 Task: Add an event with the title Second Product Roadmap and Feature Prioritization Meeting, date '2024/03/17', time 8:50 AM to 10:50 AMand add a description: A Networking Lunch is a structured event designed to facilitate professional connections, relationship-building, and knowledge sharing among attendees. It provides a relaxed and informal setting where individuals from various industries, organizations, and backgrounds can come together to exchange ideas, expand their networks, and explore potential collaborations._x000D_
_x000D_
, put the event into Yellow category . Add location for the event as: 123 Leidseplein, Amsterdam, Netherlands, logged in from the account softage.9@softage.netand send the event invitation to softage.7@softage.net with CC to  softage.1@softage.net. Set a reminder for the event 5 minutes before
Action: Mouse moved to (100, 123)
Screenshot: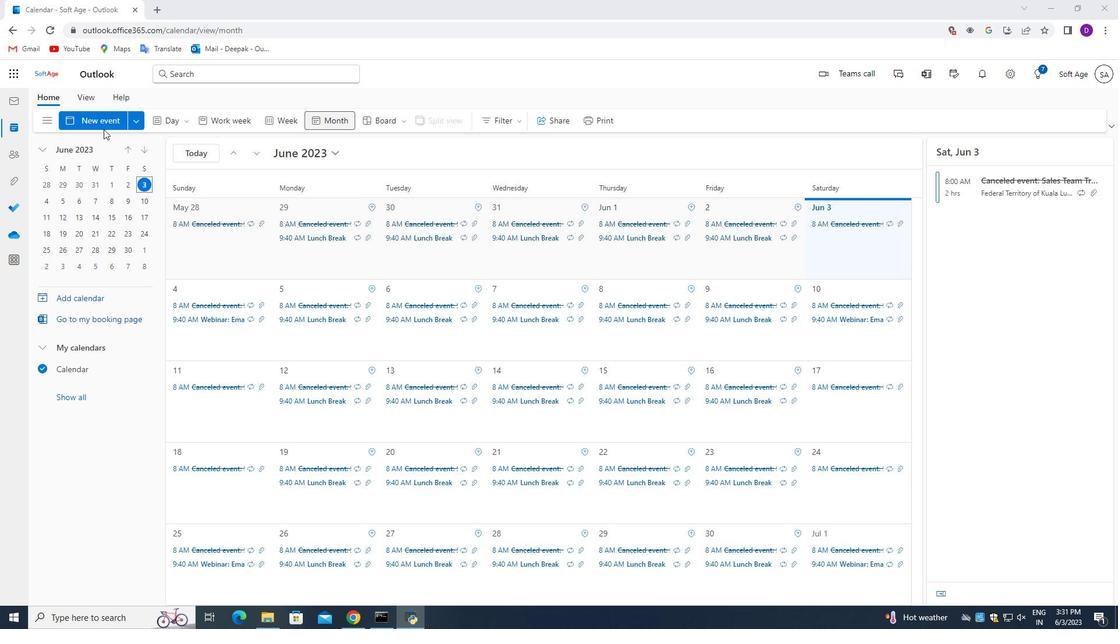 
Action: Mouse pressed left at (100, 123)
Screenshot: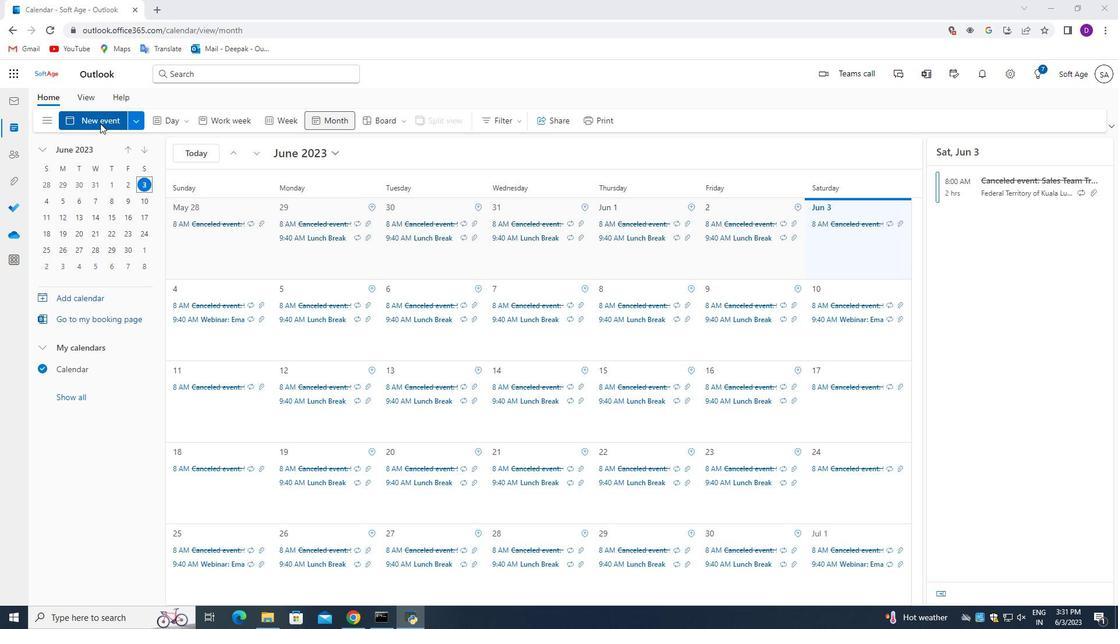 
Action: Mouse moved to (354, 434)
Screenshot: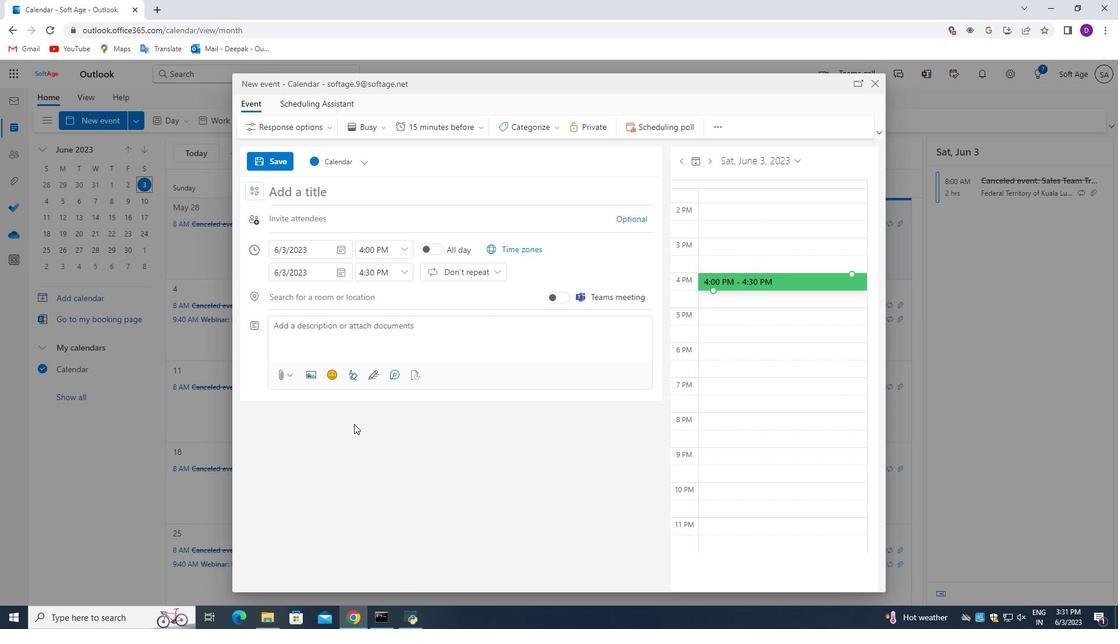 
Action: Key pressed <Key.shift_r>Second<Key.space><Key.shift>Product<Key.space><Key.shift_r>Roadmap<Key.space>and<Key.space><Key.shift_r>"<Key.shift_r><Key.backspace><Key.shift_r>Feature<Key.space><Key.shift>Prioritization<Key.space><Key.shift>Meeting
Screenshot: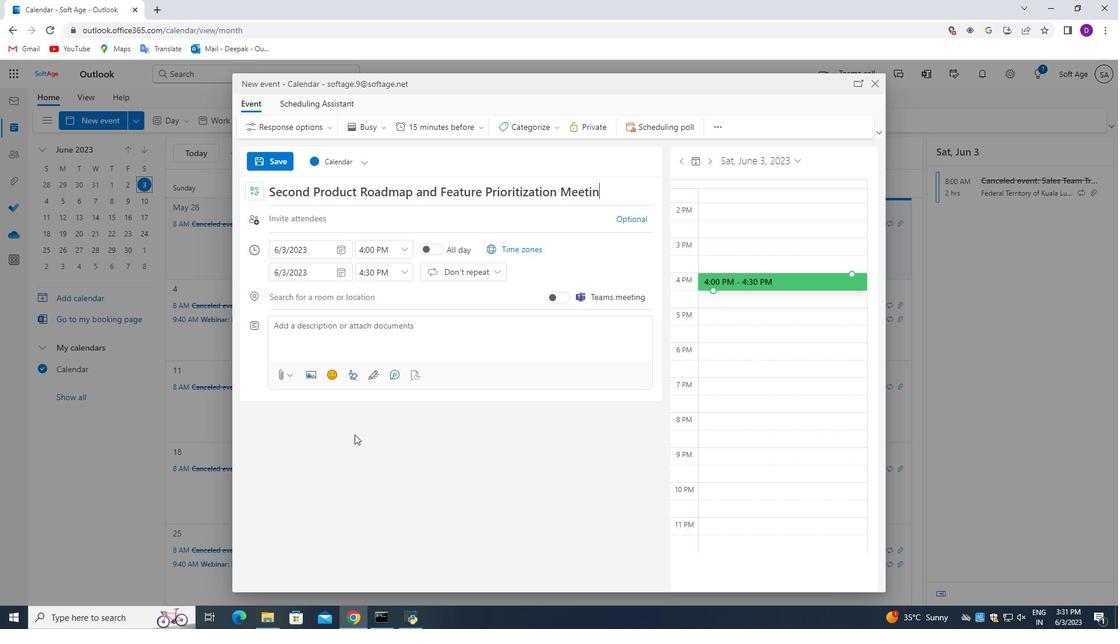 
Action: Mouse moved to (337, 249)
Screenshot: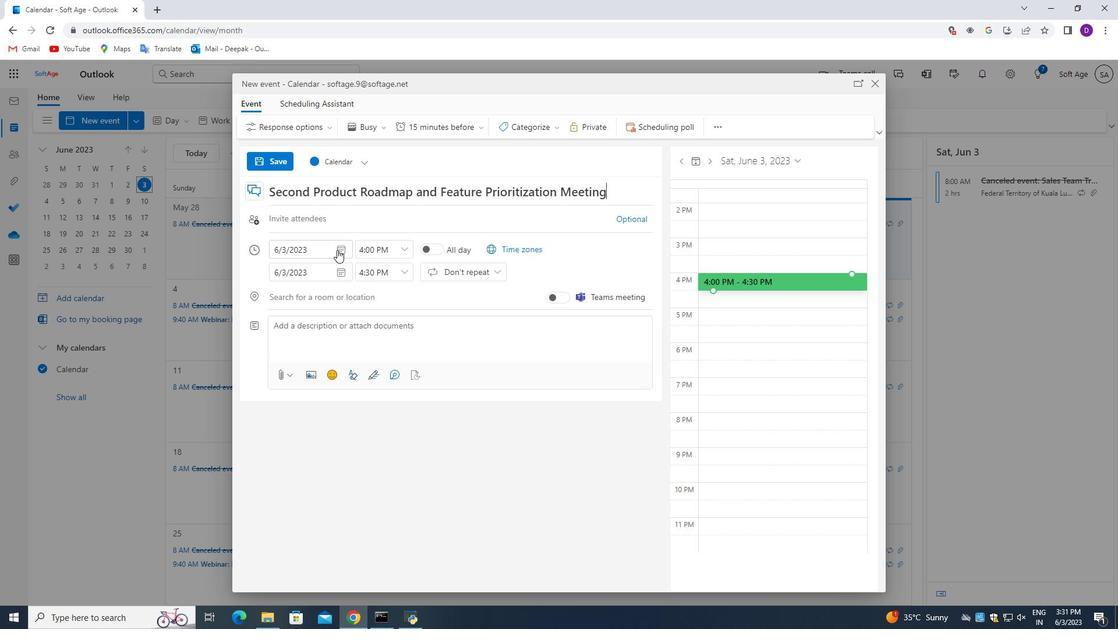 
Action: Mouse pressed left at (337, 249)
Screenshot: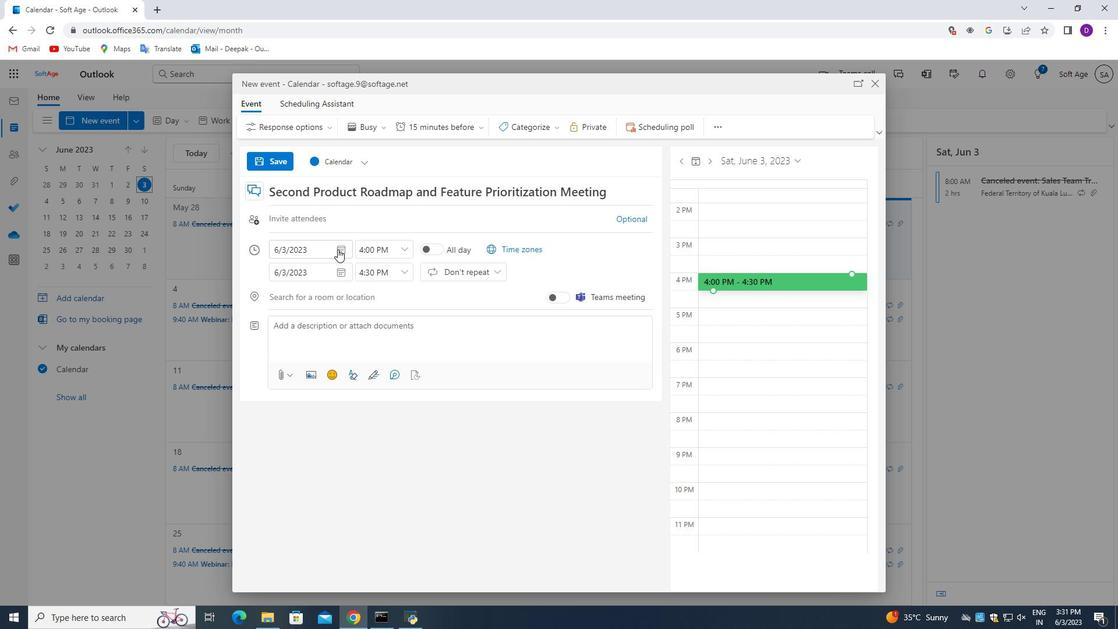 
Action: Mouse moved to (315, 269)
Screenshot: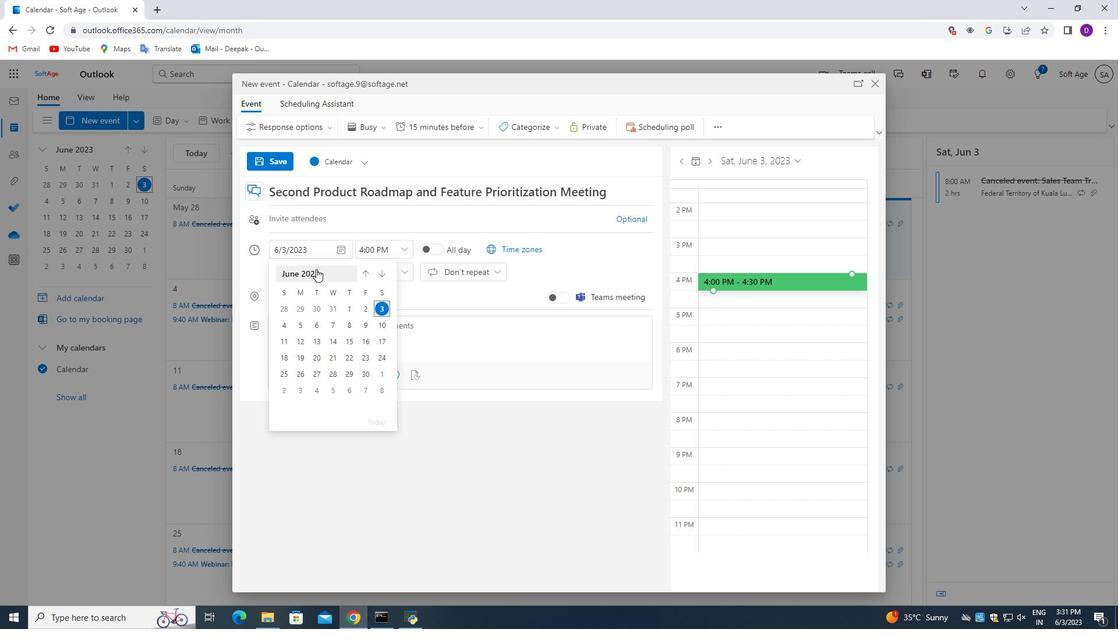 
Action: Mouse pressed left at (315, 269)
Screenshot: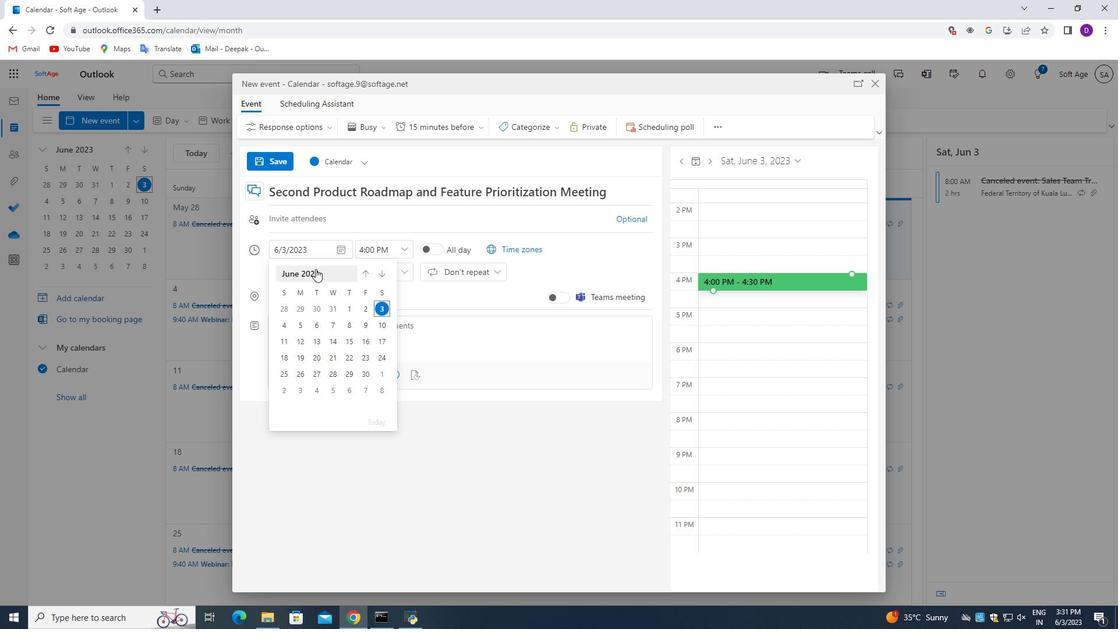 
Action: Mouse pressed left at (315, 269)
Screenshot: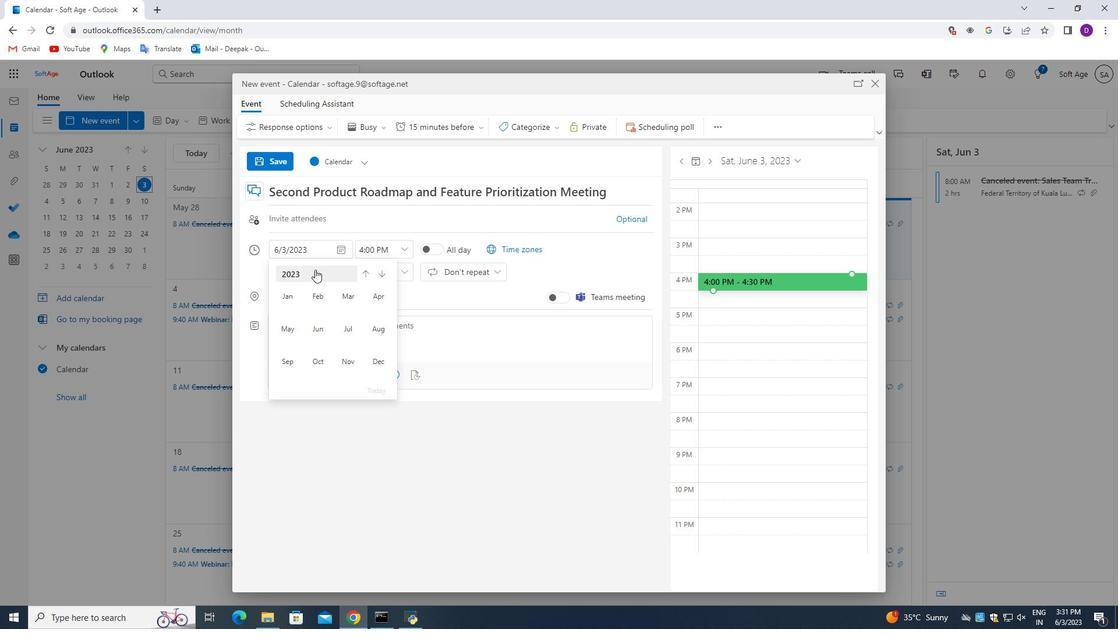 
Action: Mouse moved to (311, 271)
Screenshot: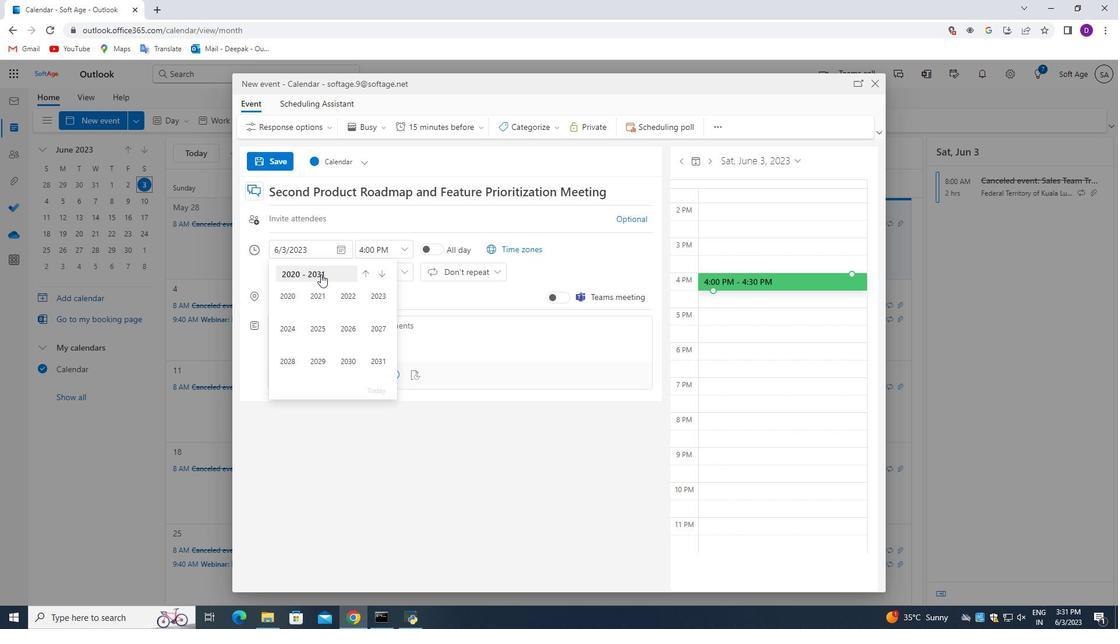 
Action: Mouse pressed left at (311, 271)
Screenshot: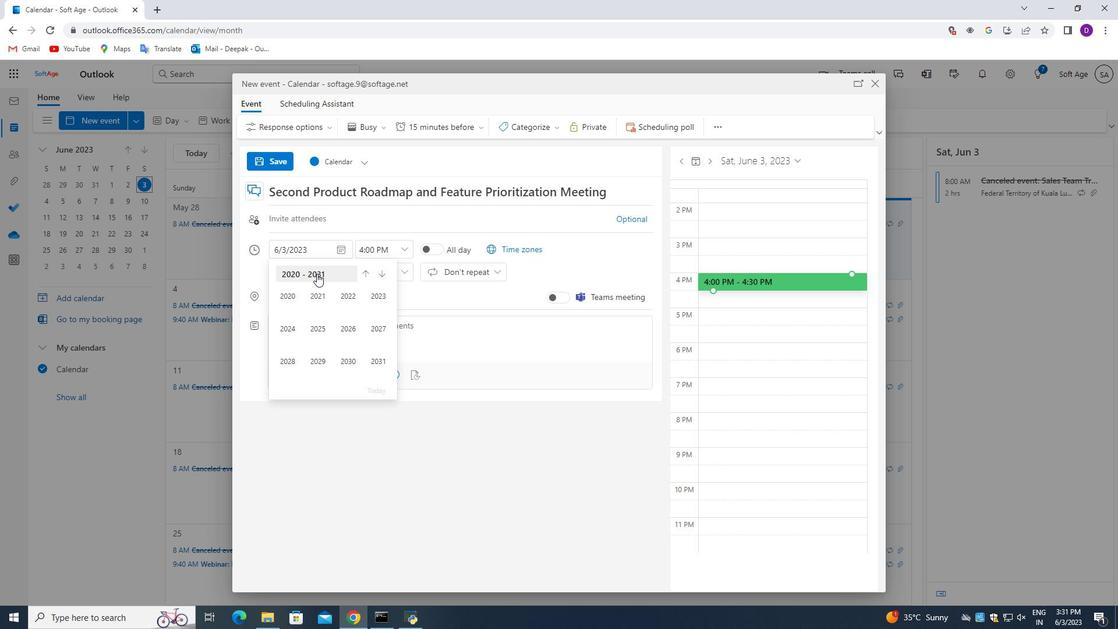 
Action: Mouse moved to (381, 278)
Screenshot: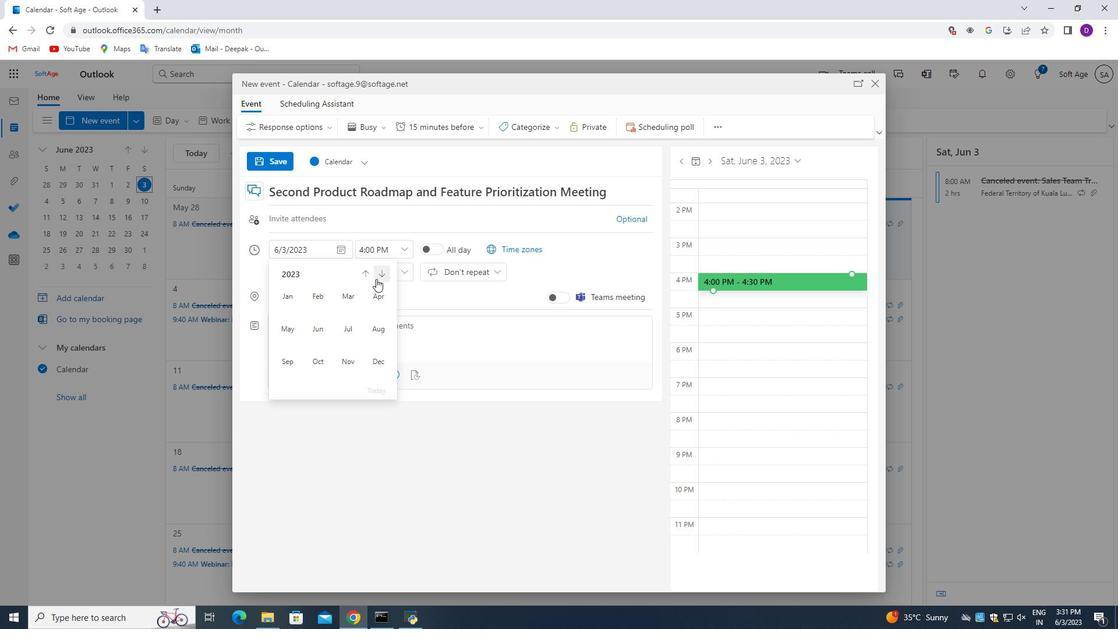 
Action: Mouse pressed left at (381, 278)
Screenshot: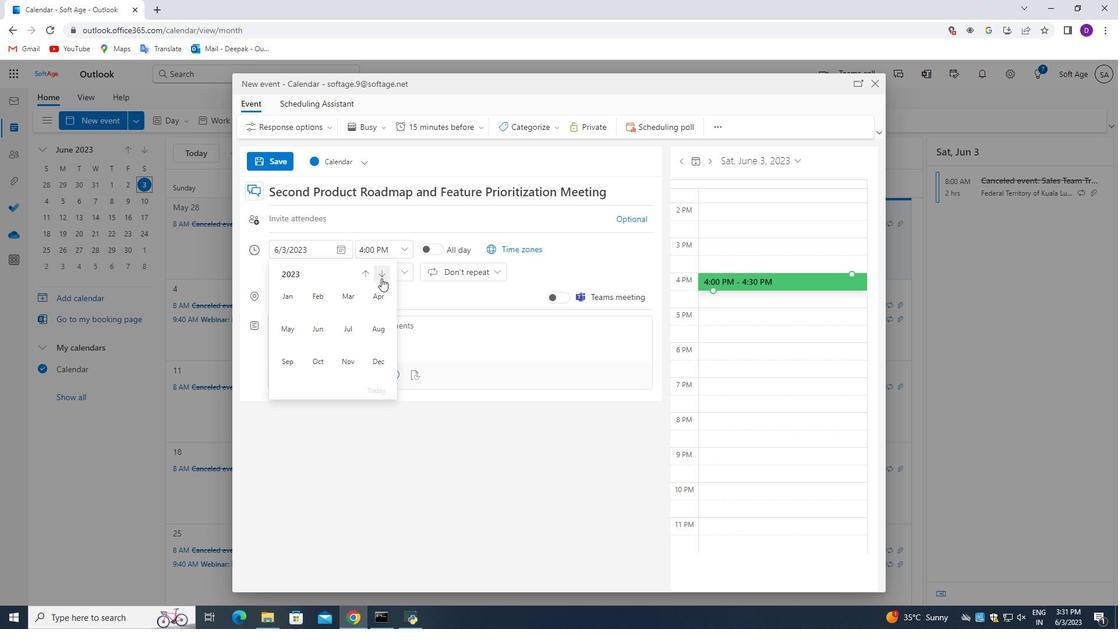 
Action: Mouse moved to (338, 296)
Screenshot: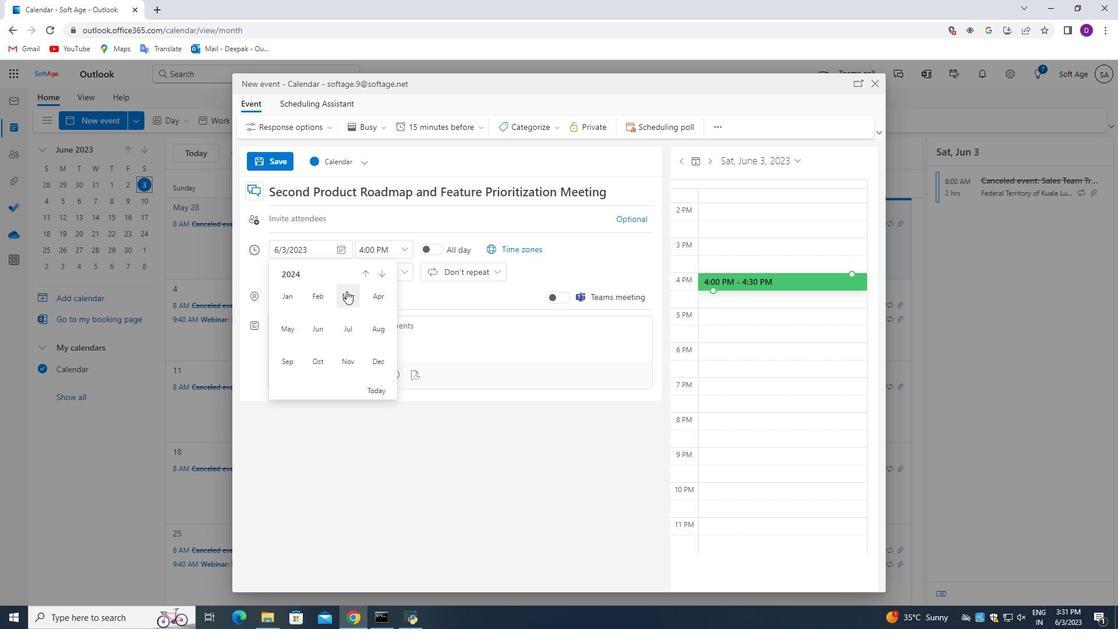 
Action: Mouse pressed left at (338, 296)
Screenshot: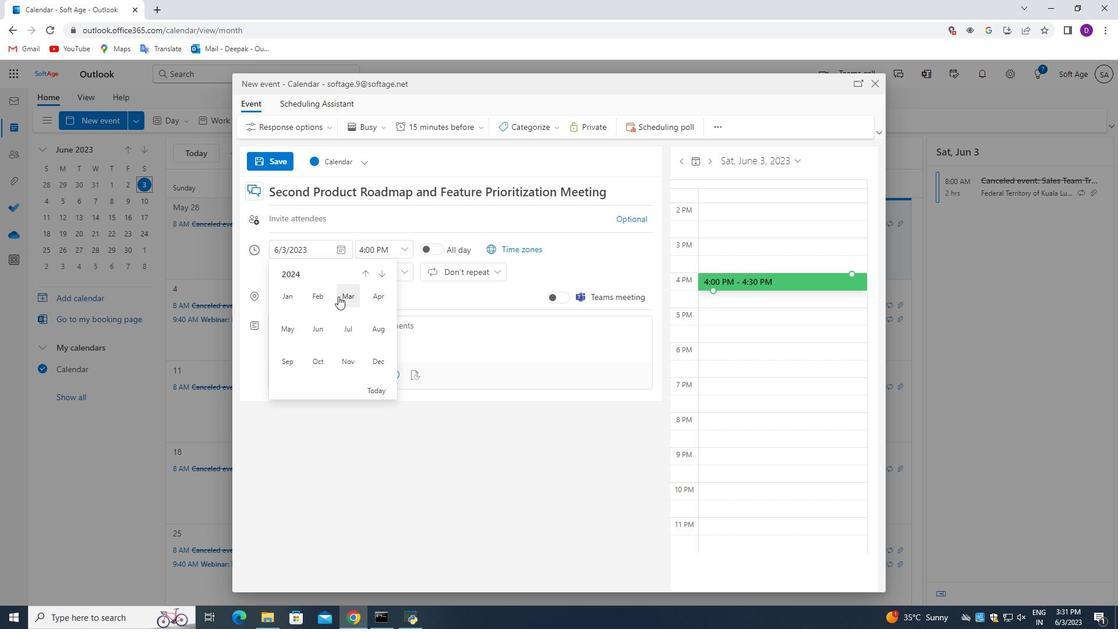 
Action: Mouse moved to (286, 355)
Screenshot: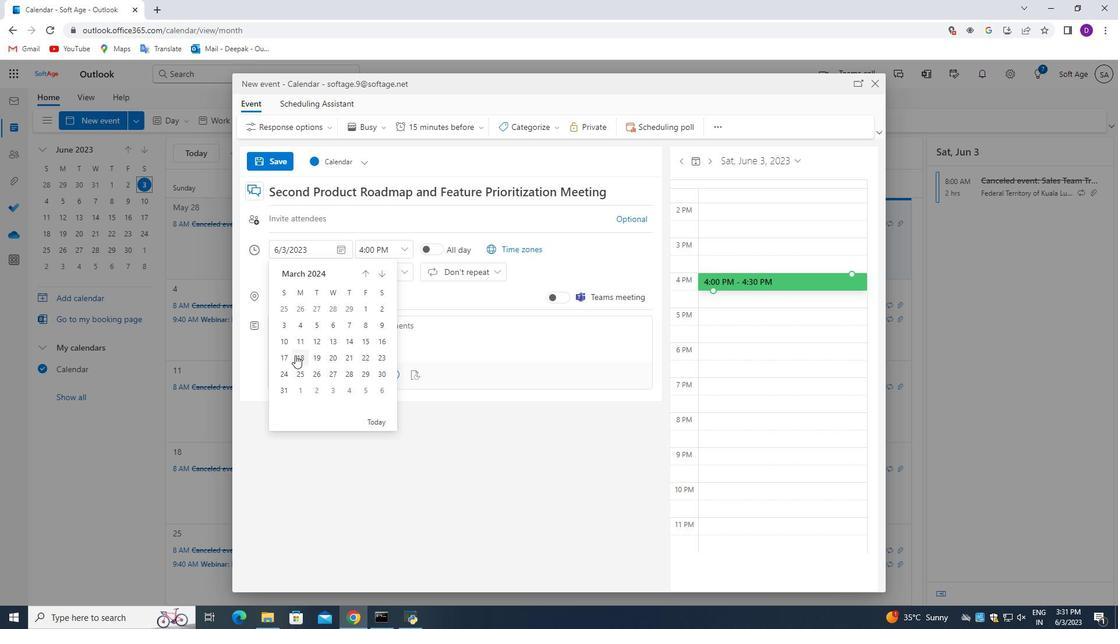 
Action: Mouse pressed left at (286, 355)
Screenshot: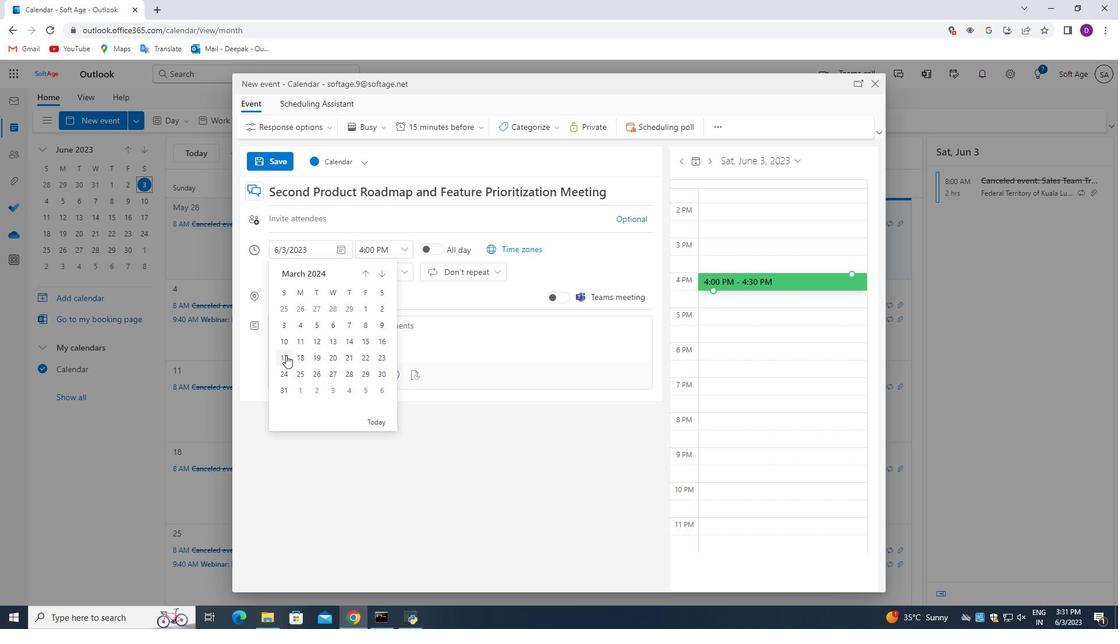 
Action: Mouse moved to (406, 248)
Screenshot: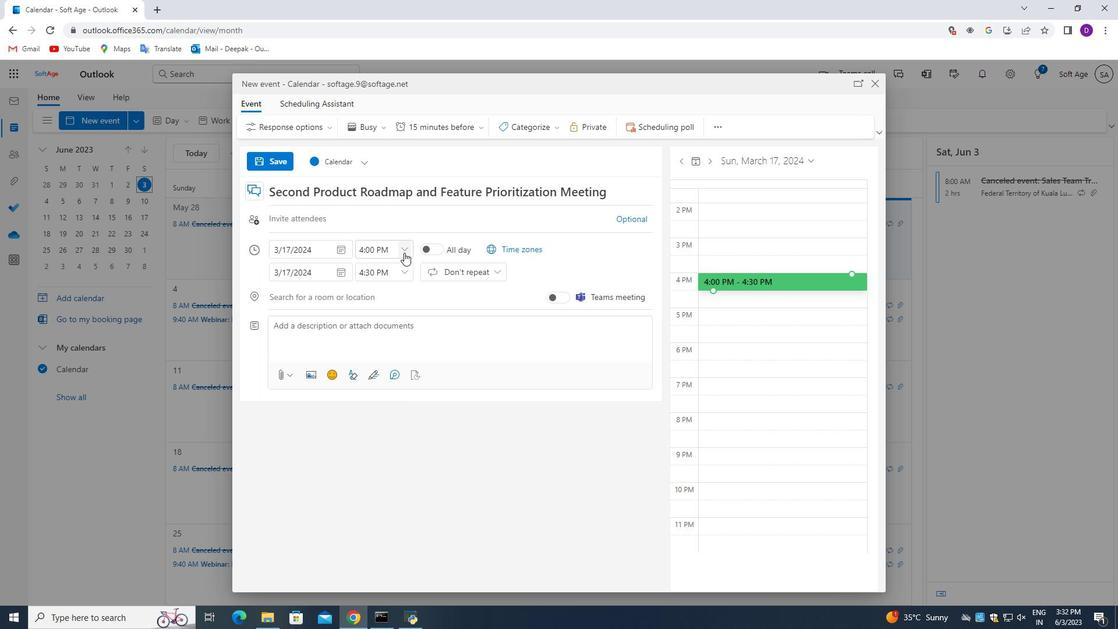 
Action: Mouse pressed left at (406, 248)
Screenshot: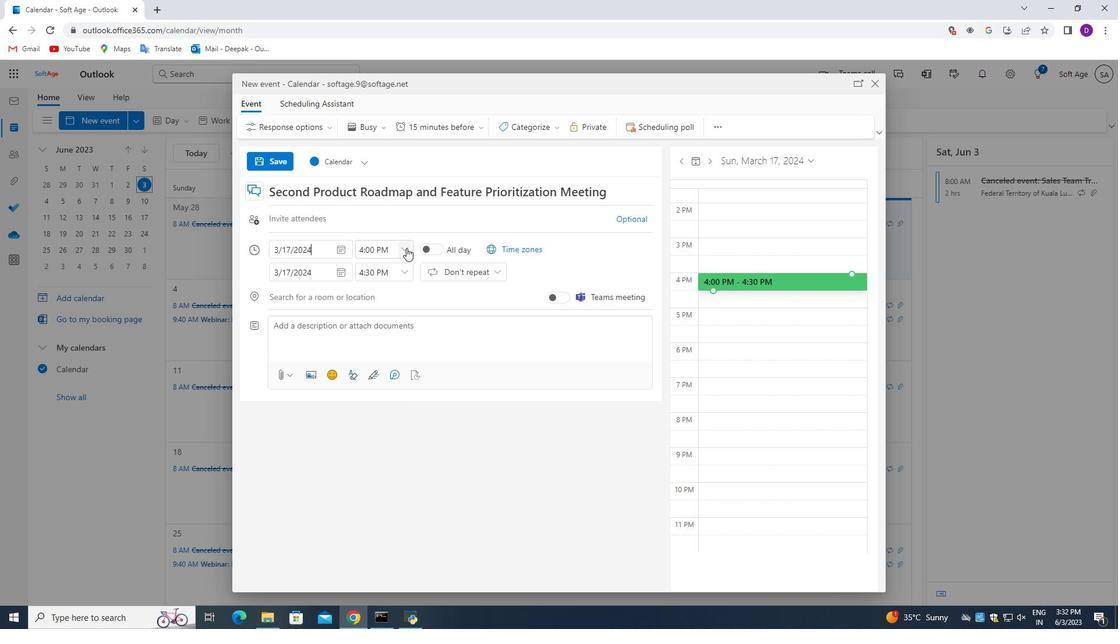 
Action: Mouse moved to (363, 251)
Screenshot: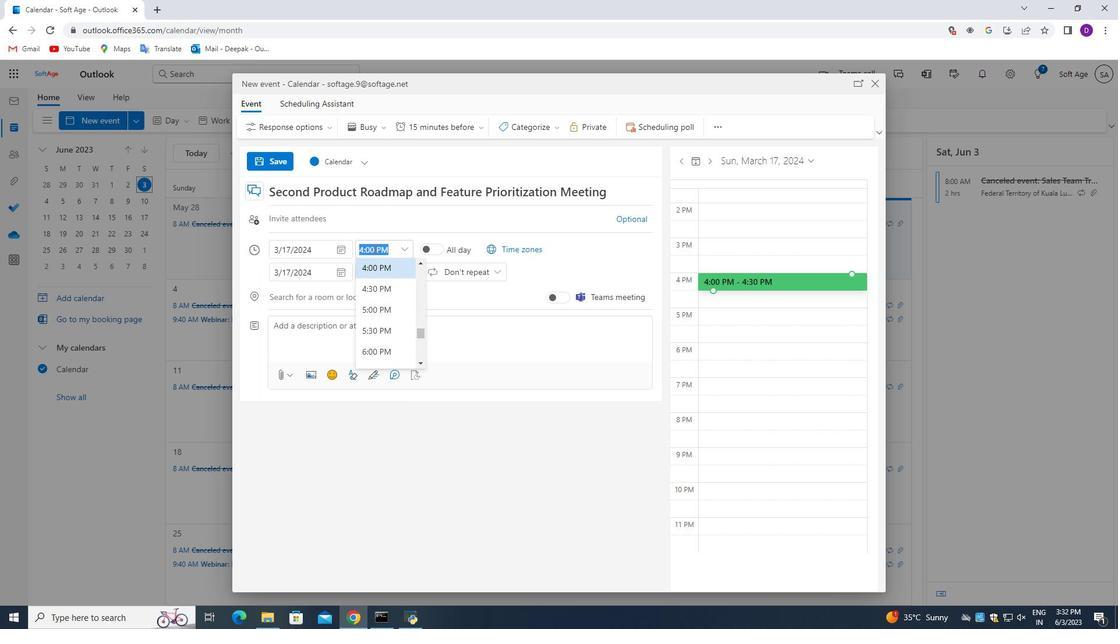 
Action: Mouse pressed left at (363, 251)
Screenshot: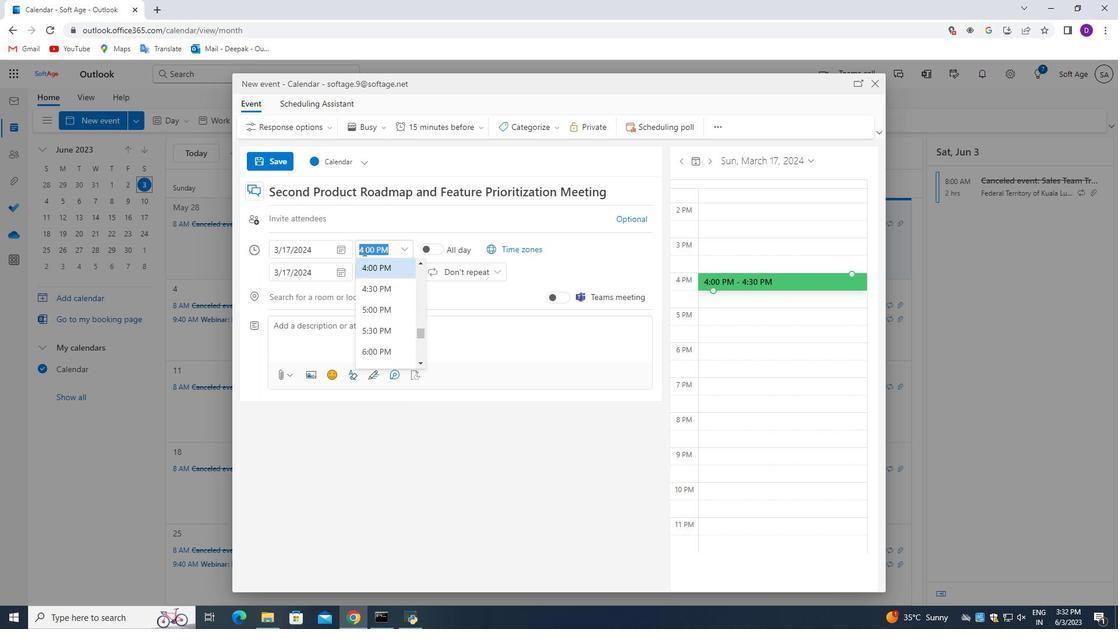 
Action: Mouse moved to (385, 222)
Screenshot: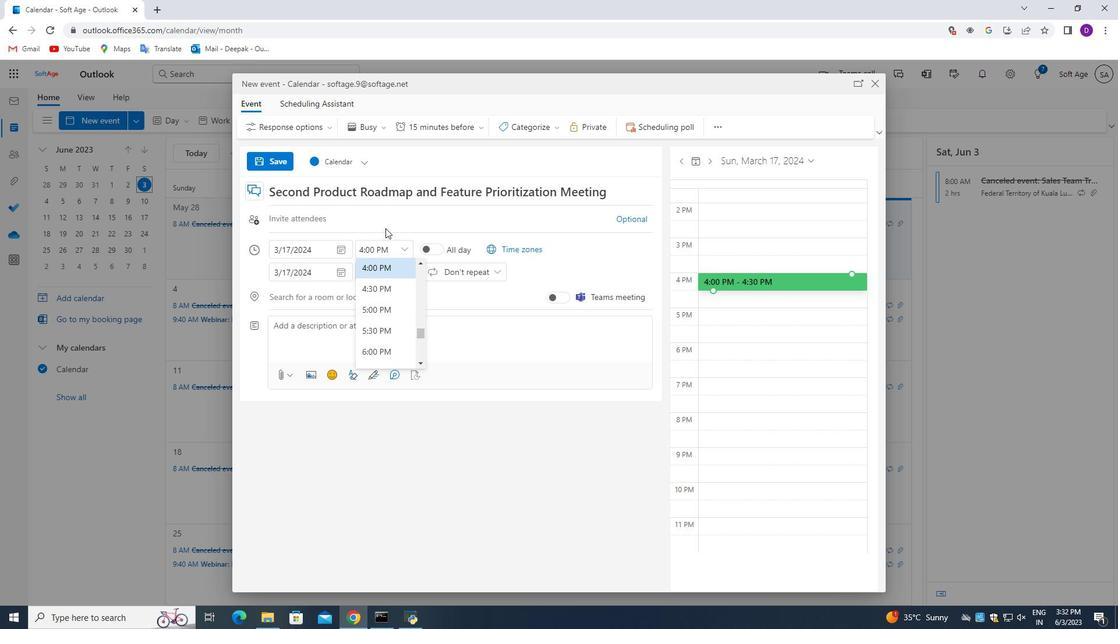 
Action: Key pressed <Key.backspace>8<Key.right><Key.right><Key.backspace>5<Key.right><Key.right><Key.right><Key.backspace><Key.shift_r>A
Screenshot: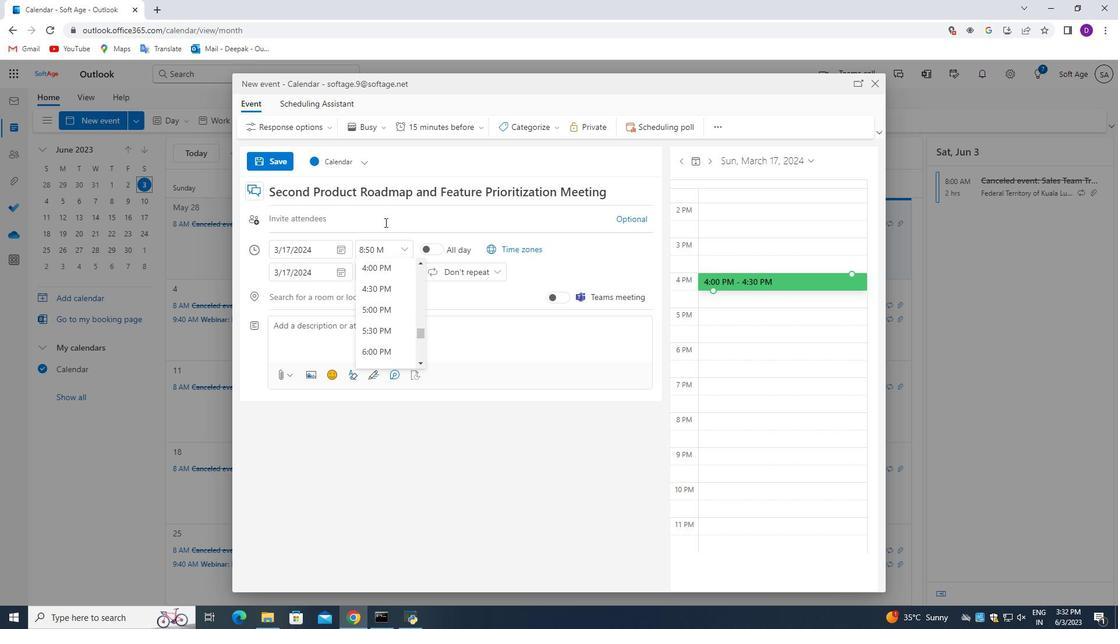
Action: Mouse moved to (454, 295)
Screenshot: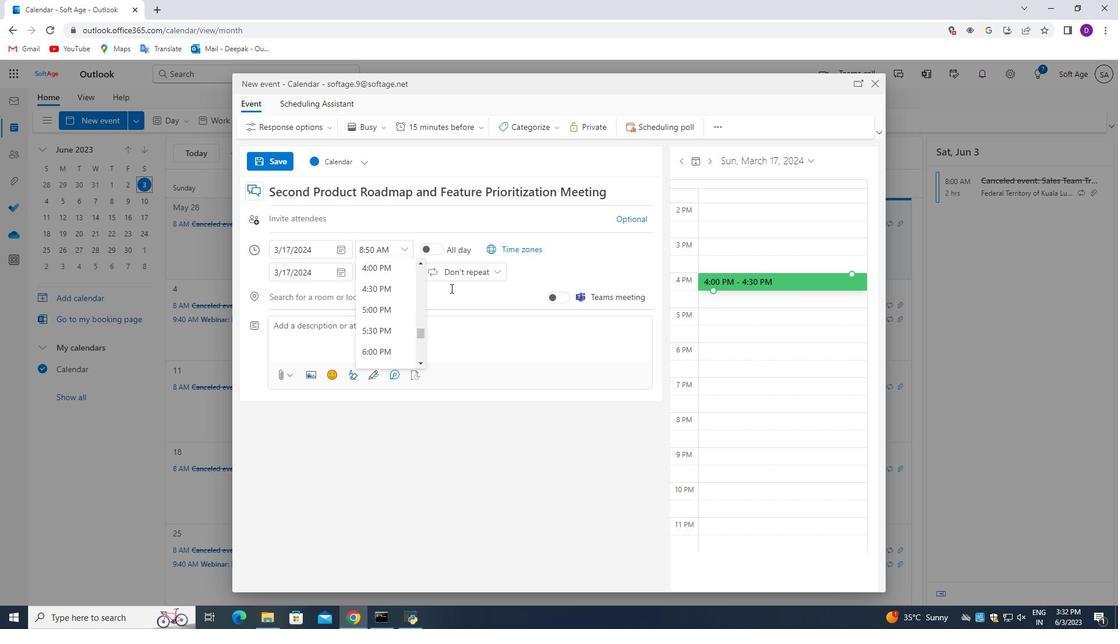 
Action: Mouse pressed left at (454, 295)
Screenshot: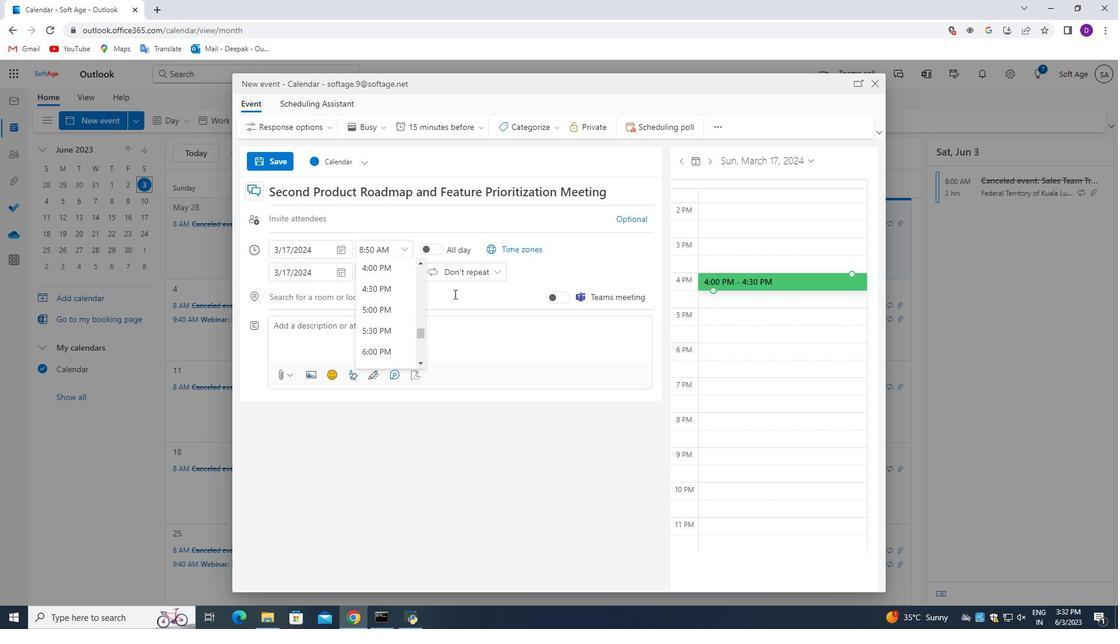 
Action: Mouse moved to (362, 273)
Screenshot: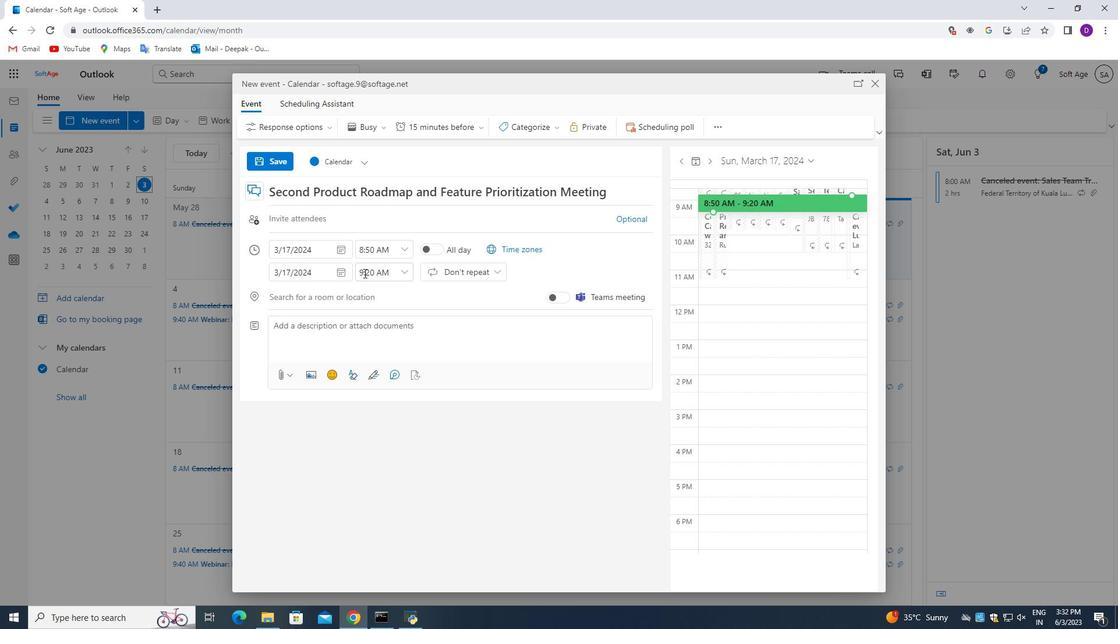 
Action: Mouse pressed left at (362, 273)
Screenshot: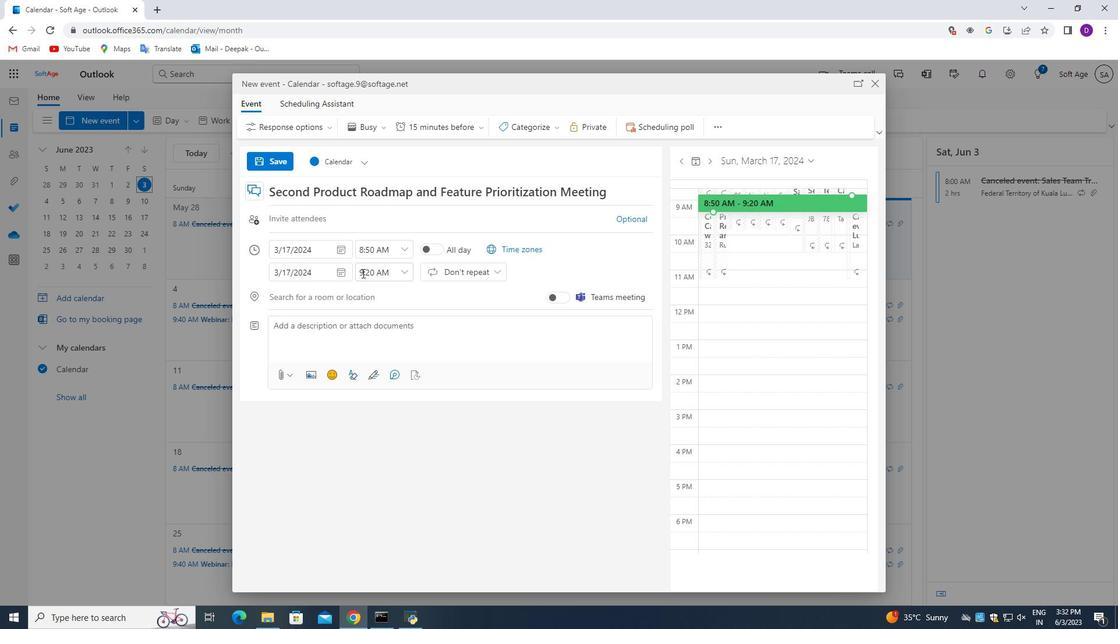
Action: Mouse pressed left at (362, 273)
Screenshot: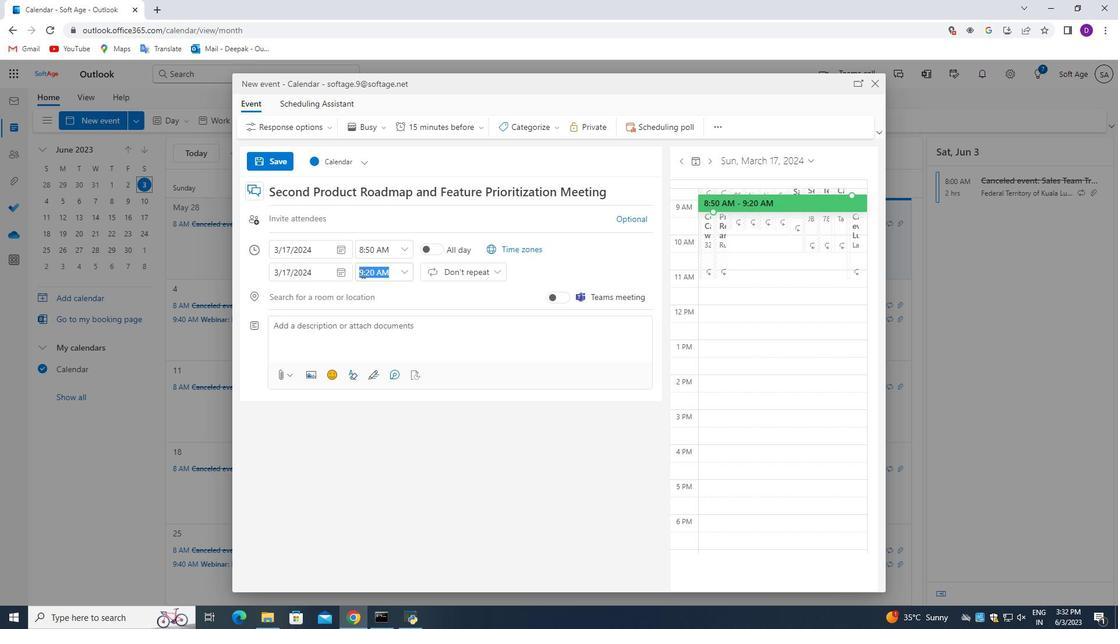 
Action: Mouse moved to (385, 288)
Screenshot: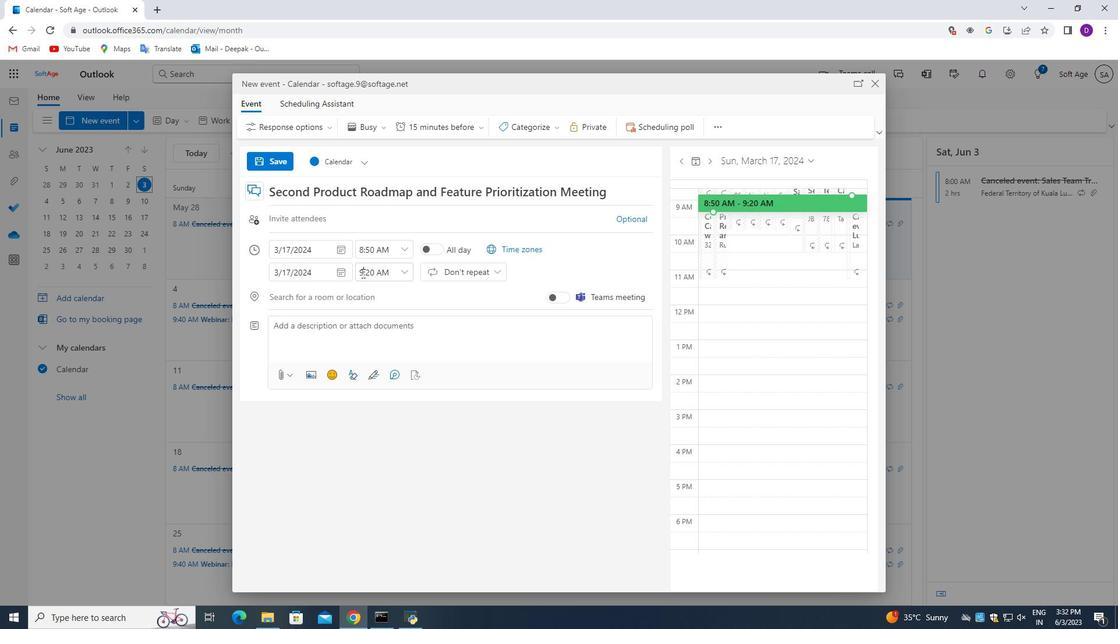
Action: Key pressed <Key.backspace>10<Key.right><Key.right><Key.backspace>5
Screenshot: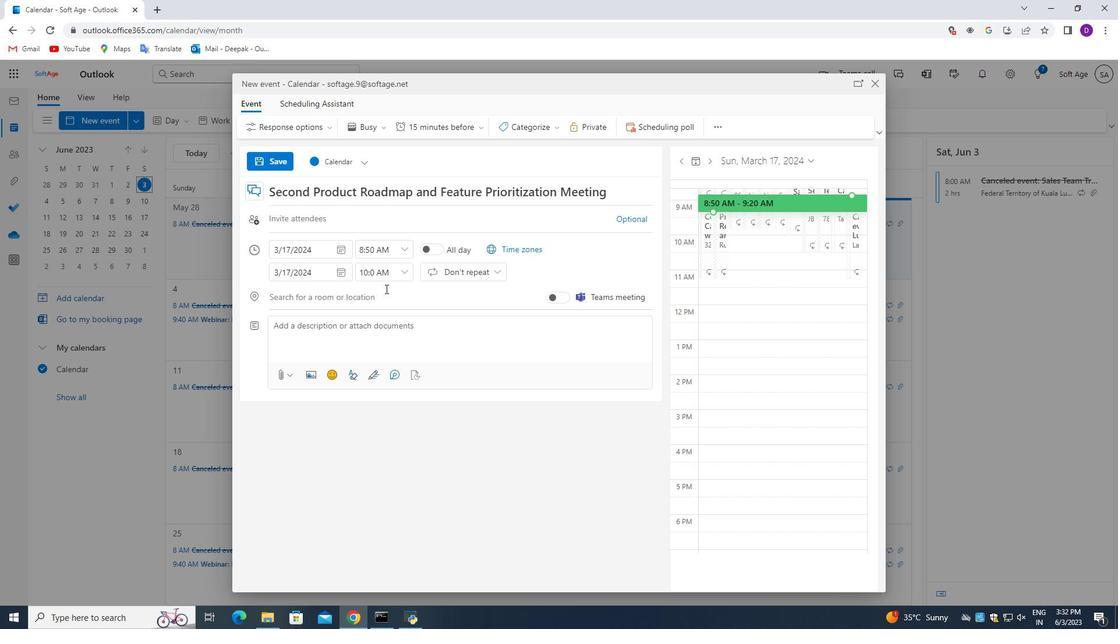 
Action: Mouse moved to (335, 321)
Screenshot: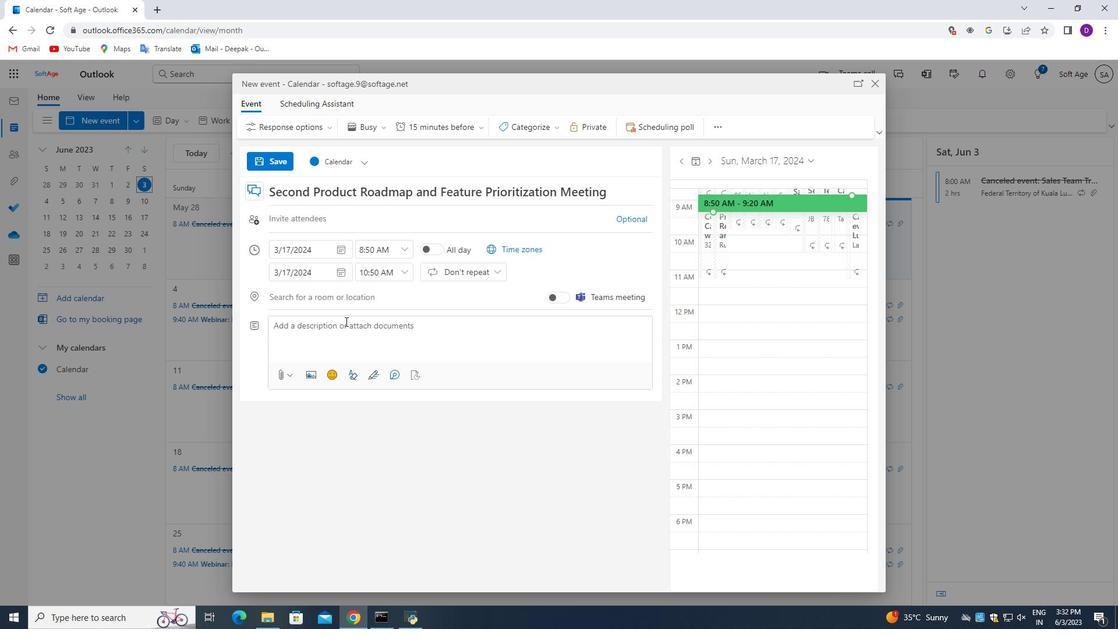 
Action: Mouse pressed left at (335, 321)
Screenshot: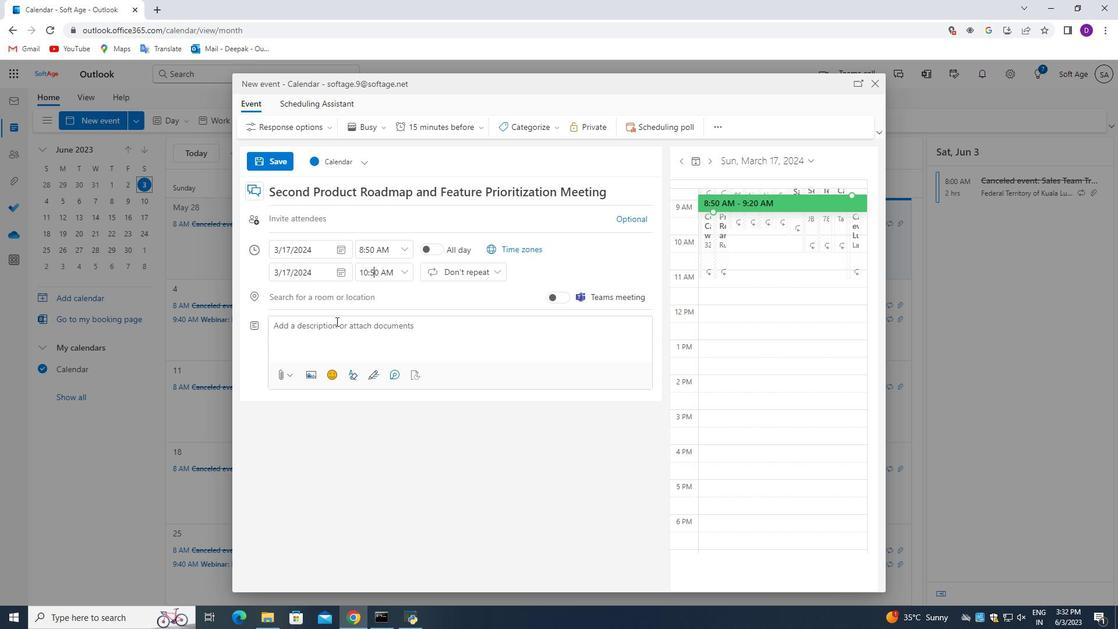 
Action: Mouse moved to (396, 497)
Screenshot: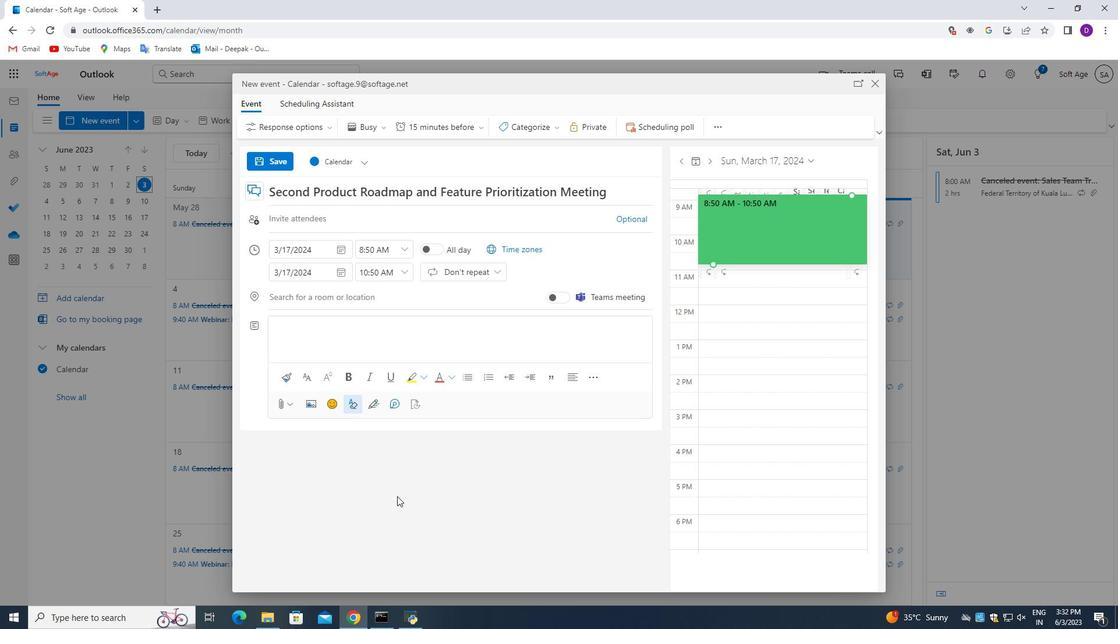 
Action: Key pressed <Key.shift_r>A<Key.space><Key.shift>Networking<Key.space><Key.shift>Lunch<Key.space>is<Key.space>a<Key.space>structured<Key.space>event<Key.space>designed<Key.space>to<Key.space>facilitate<Key.space>professional<Key.space>connections,<Key.space><Key.backspace>relationship-building,<Key.space>and<Key.space>knowledge<Key.space>
Screenshot: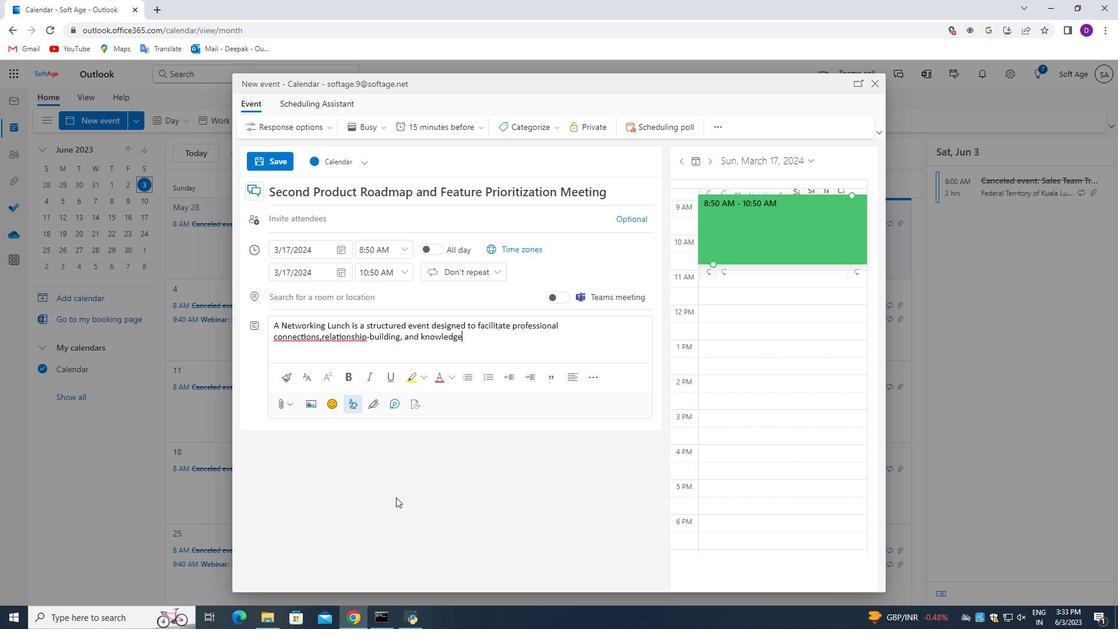 
Action: Mouse moved to (320, 336)
Screenshot: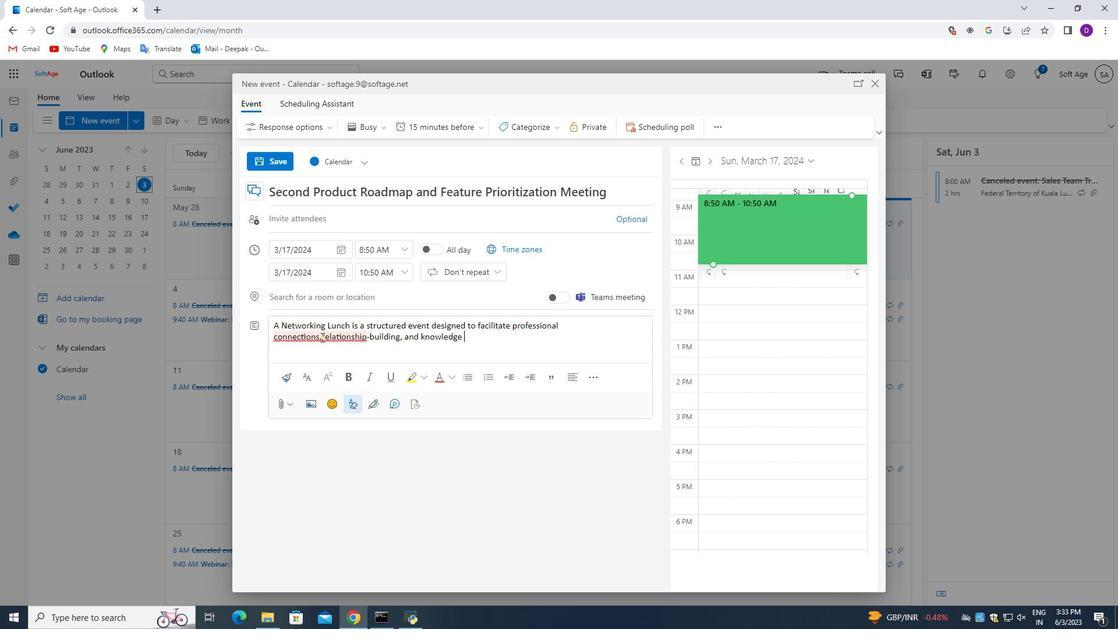 
Action: Mouse pressed left at (320, 336)
Screenshot: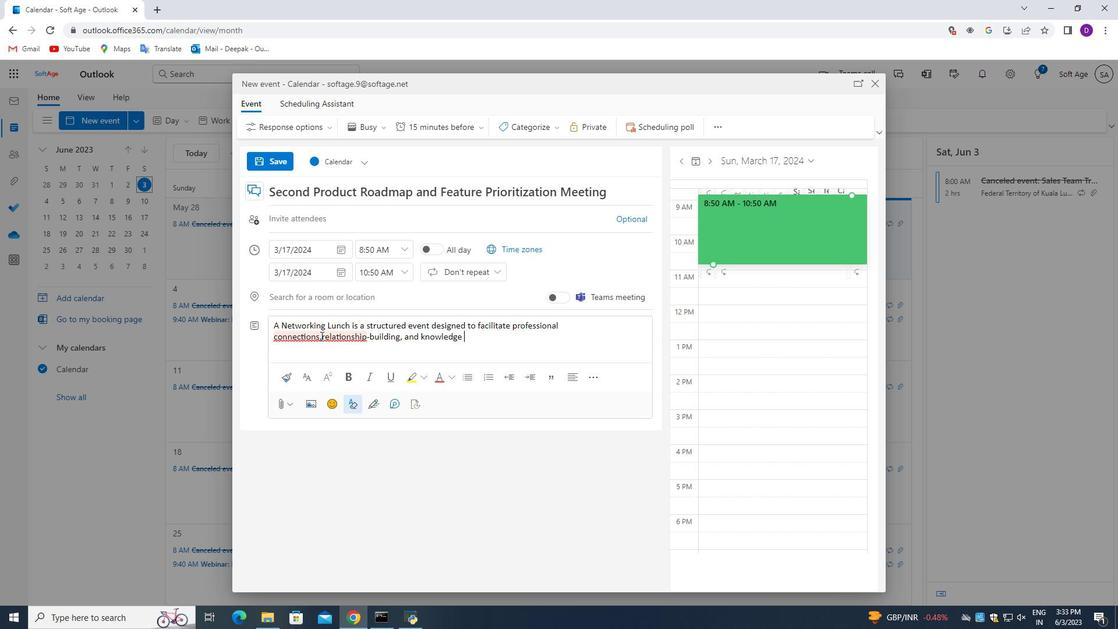 
Action: Mouse moved to (342, 375)
Screenshot: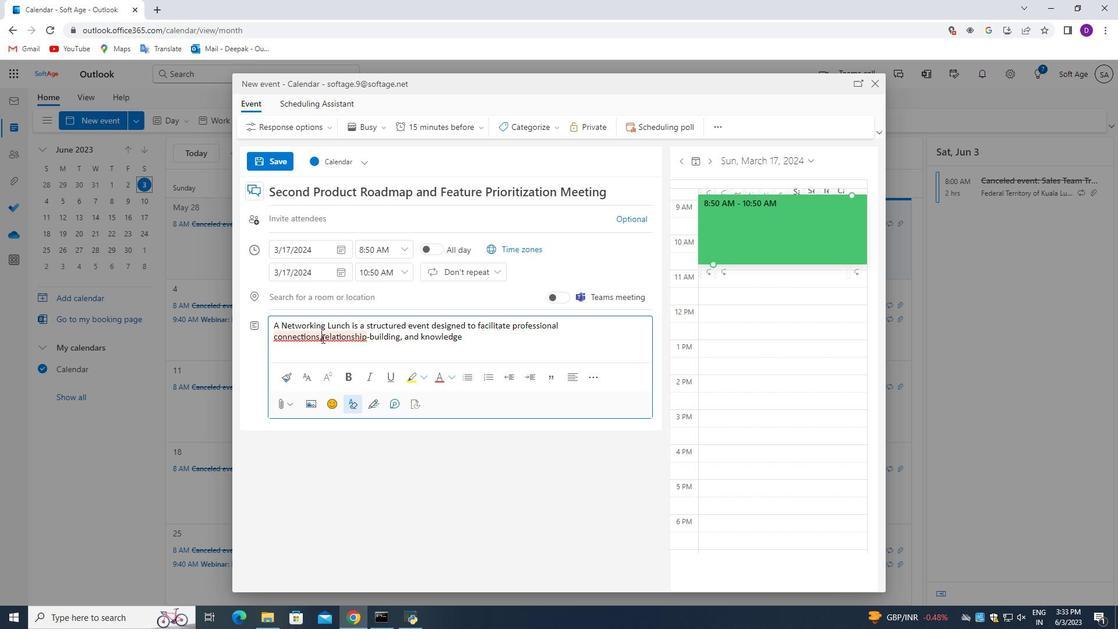 
Action: Key pressed <Key.space>
Screenshot: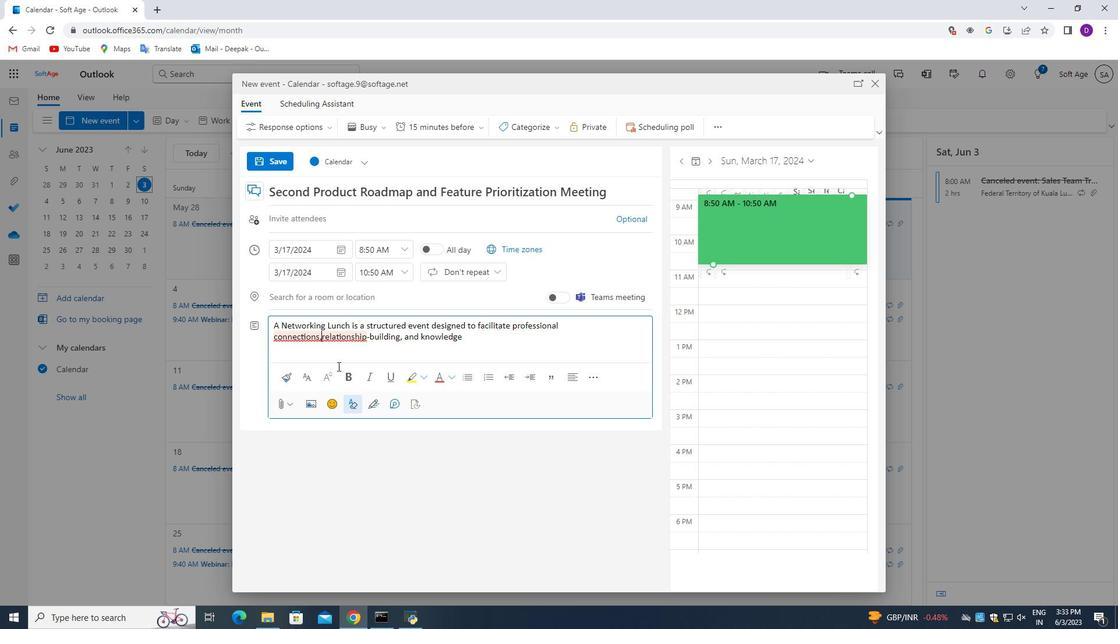 
Action: Mouse moved to (421, 336)
Screenshot: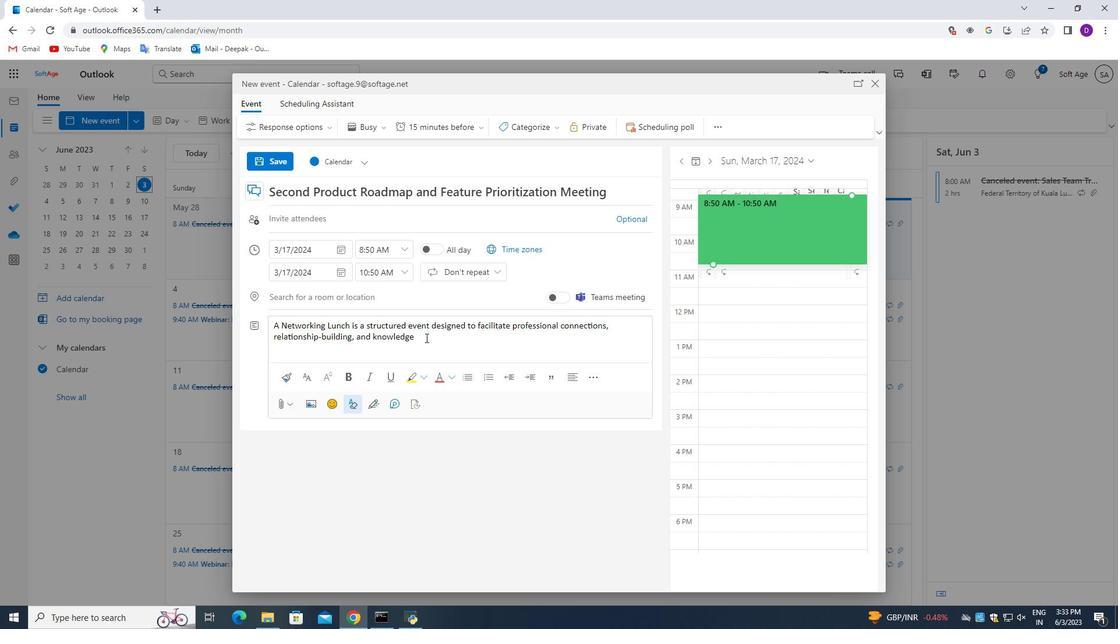 
Action: Mouse pressed left at (421, 336)
Screenshot: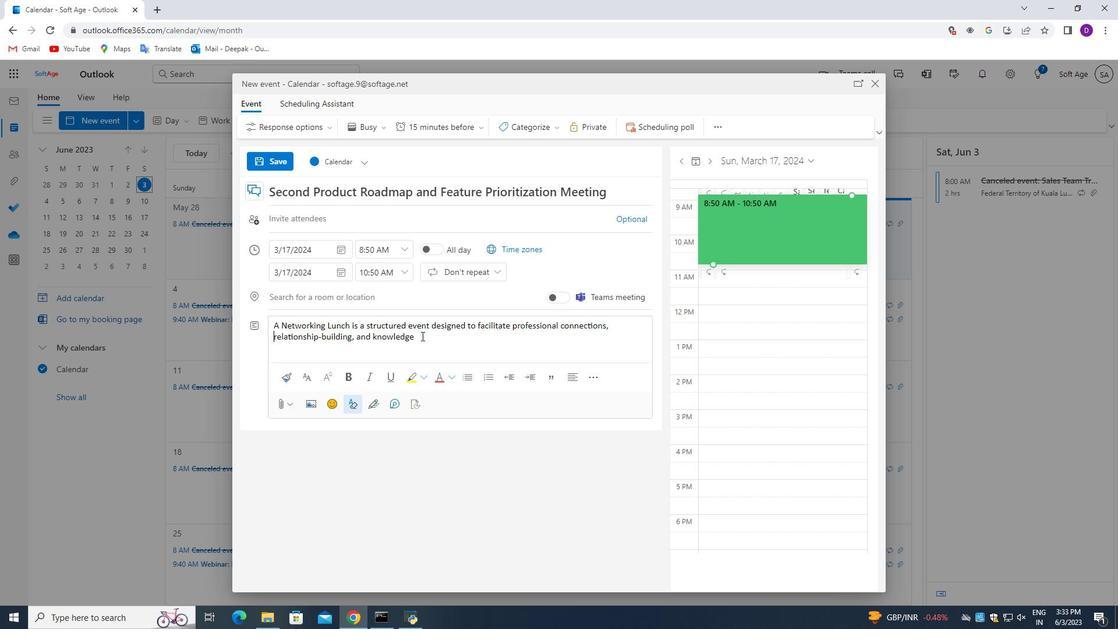 
Action: Mouse moved to (421, 349)
Screenshot: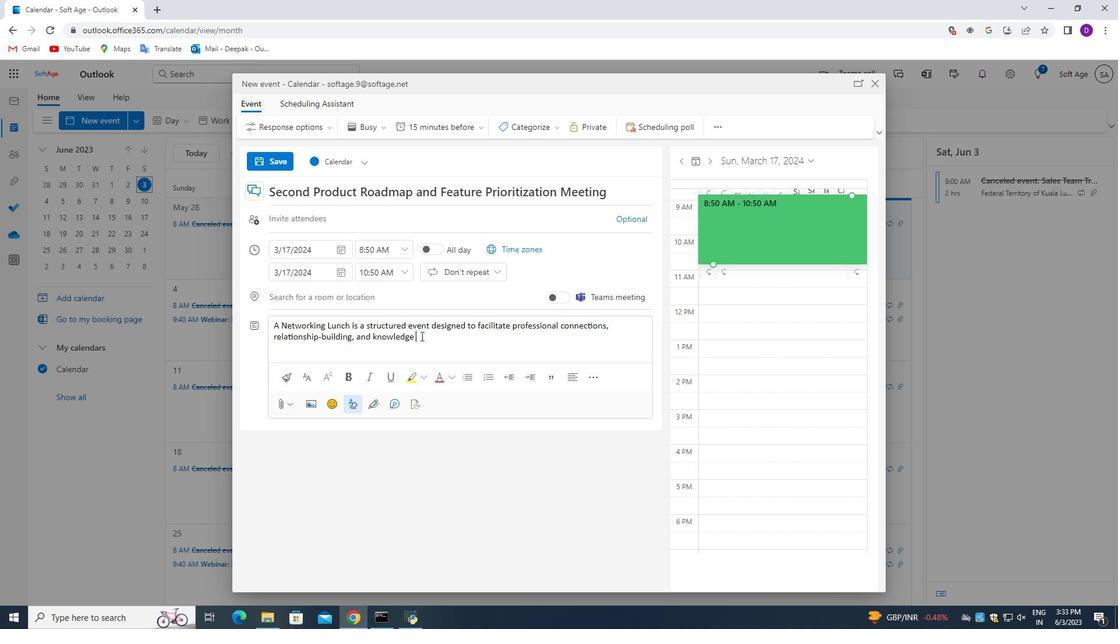 
Action: Key pressed sharing<Key.space>among<Key.space>attendees.<Key.space><Key.shift>It<Key.space>provides<Key.space>a<Key.space>relaxes<Key.backspace>d<Key.space>and<Key.space>informal<Key.space>setting<Key.space>where<Key.space>individuals<Key.space>from<Key.space>various<Key.space>industries,<Key.space>organizations,<Key.space>and<Key.space>backgrounds<Key.space>can<Key.space>come<Key.space>together<Key.space>to<Key.space>exchange<Key.space>ineas,<Key.space>expand<Key.space>their<Key.backspace><Key.backspace><Key.backspace><Key.backspace><Key.backspace><Key.backspace><Key.backspace><Key.backspace><Key.backspace><Key.backspace><Key.backspace><Key.backspace><Key.backspace><Key.backspace><Key.backspace><Key.backspace><Key.backspace><Key.backspace>deas,<Key.space>expand<Key.space>their<Key.space>networks,<Key.space>and<Key.space>explore<Key.space>potential<Key.space>collaborations.
Screenshot: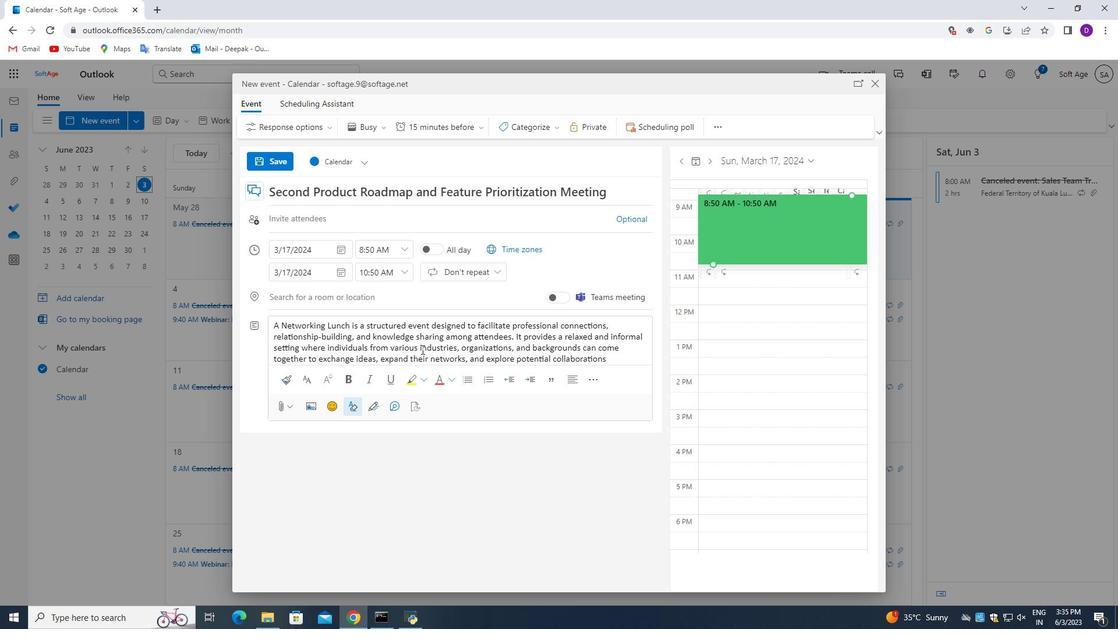 
Action: Mouse moved to (536, 123)
Screenshot: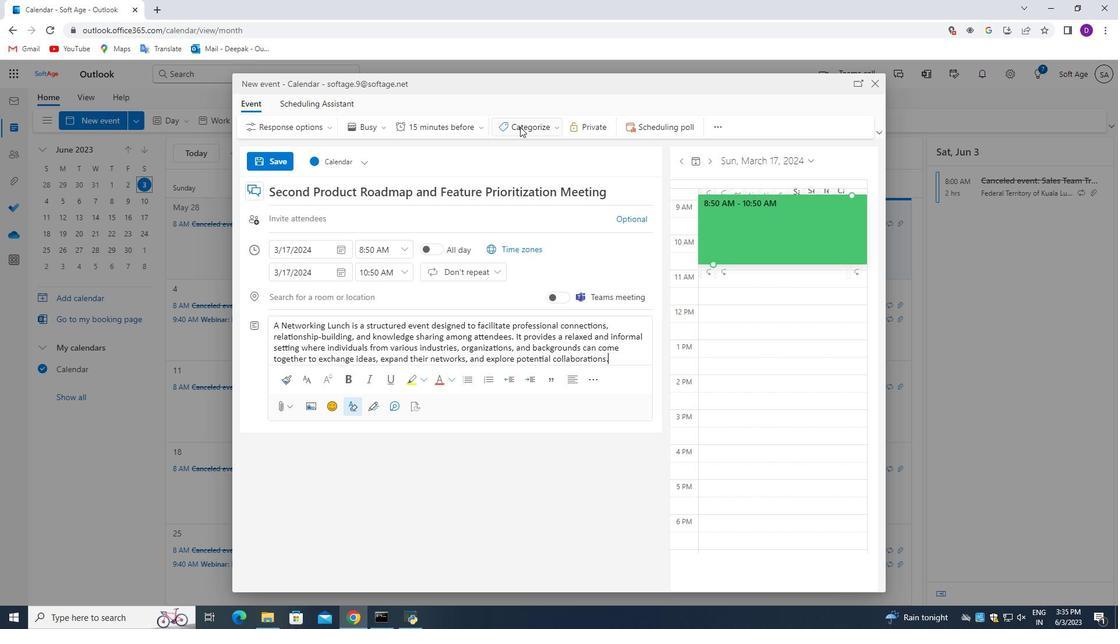 
Action: Mouse pressed left at (536, 123)
Screenshot: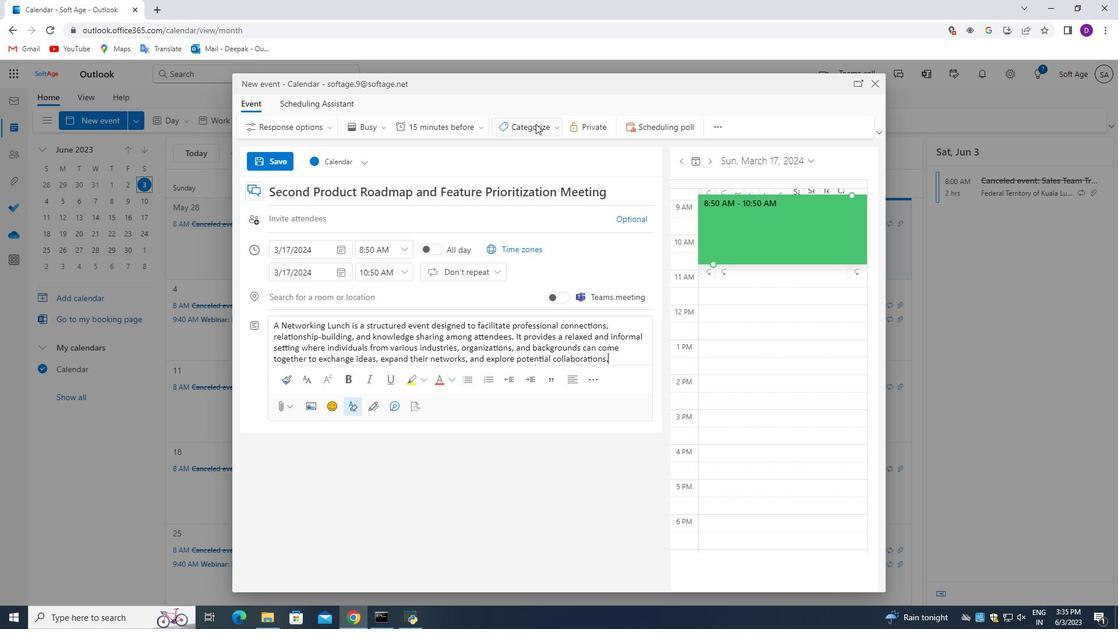 
Action: Mouse moved to (538, 238)
Screenshot: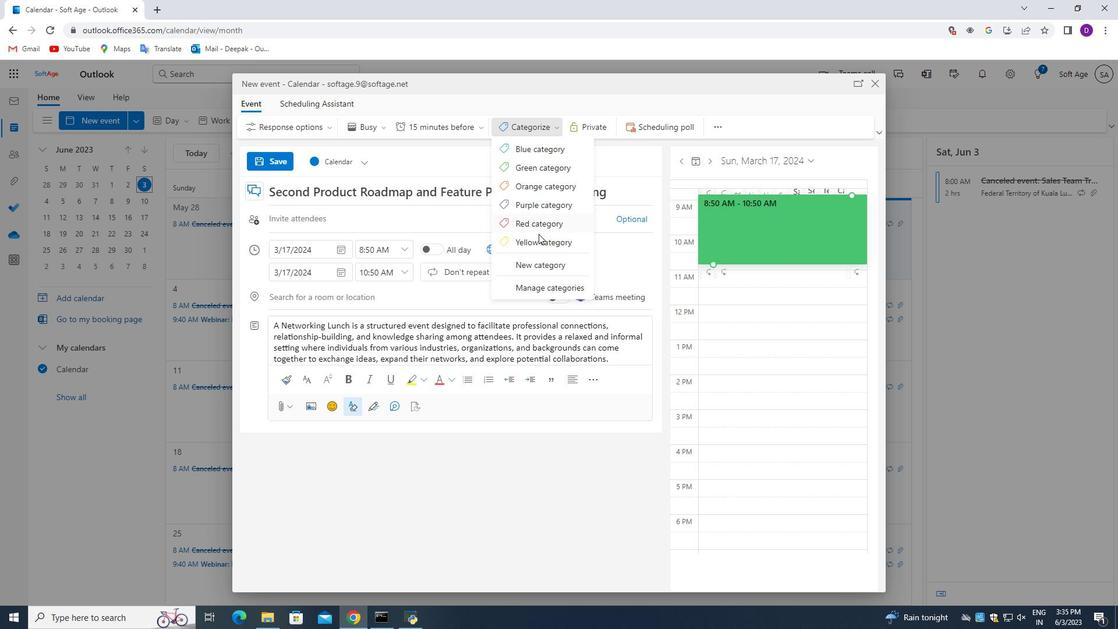 
Action: Mouse pressed left at (538, 238)
Screenshot: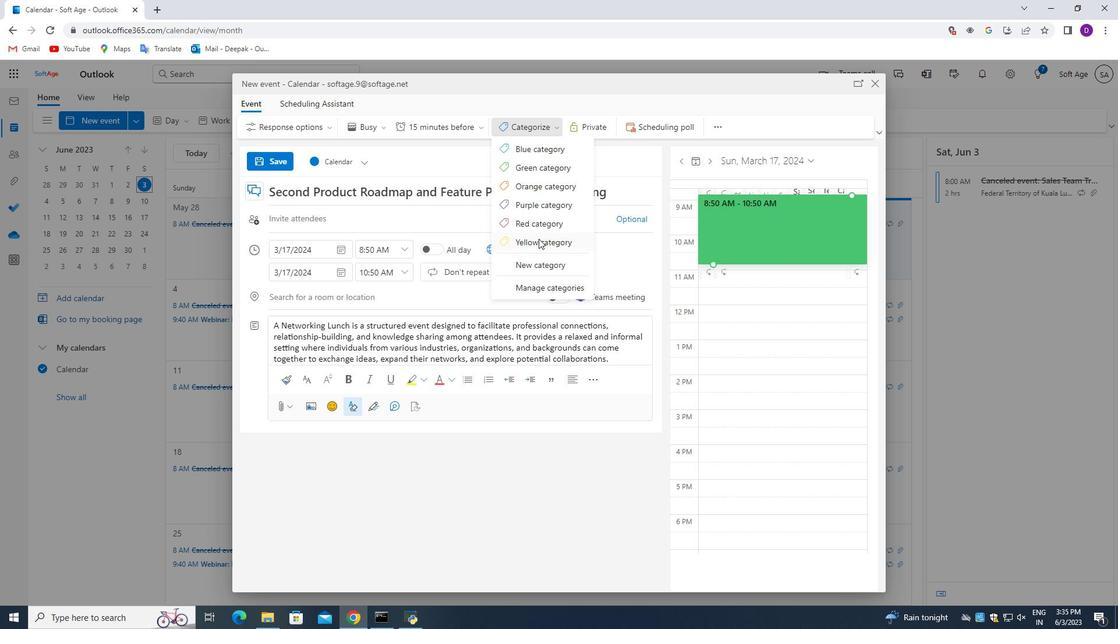 
Action: Mouse moved to (304, 294)
Screenshot: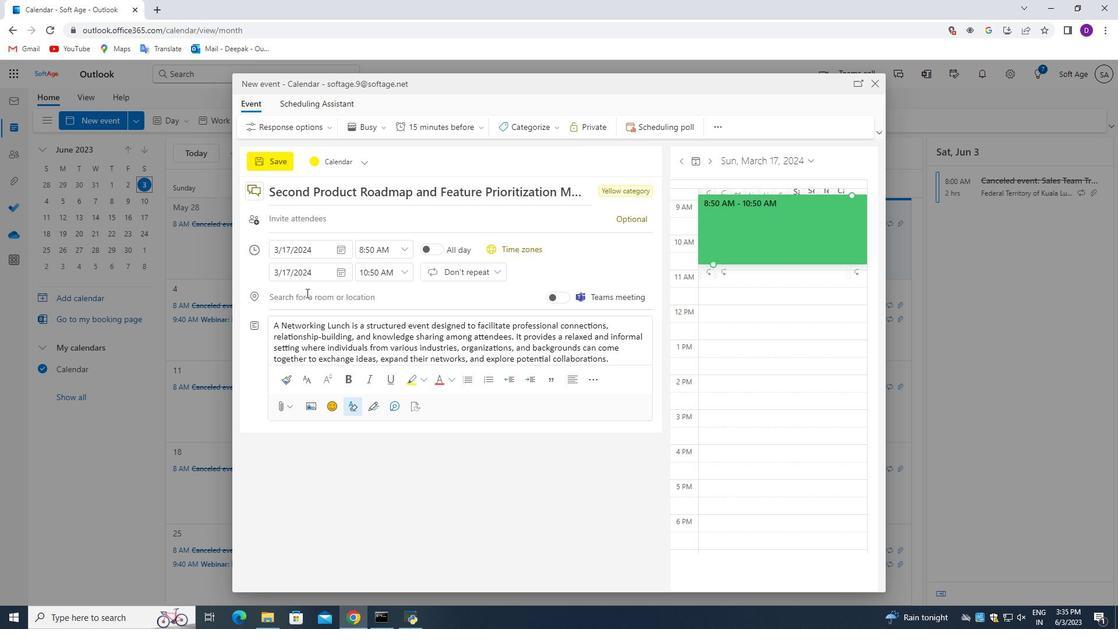 
Action: Mouse pressed left at (304, 294)
Screenshot: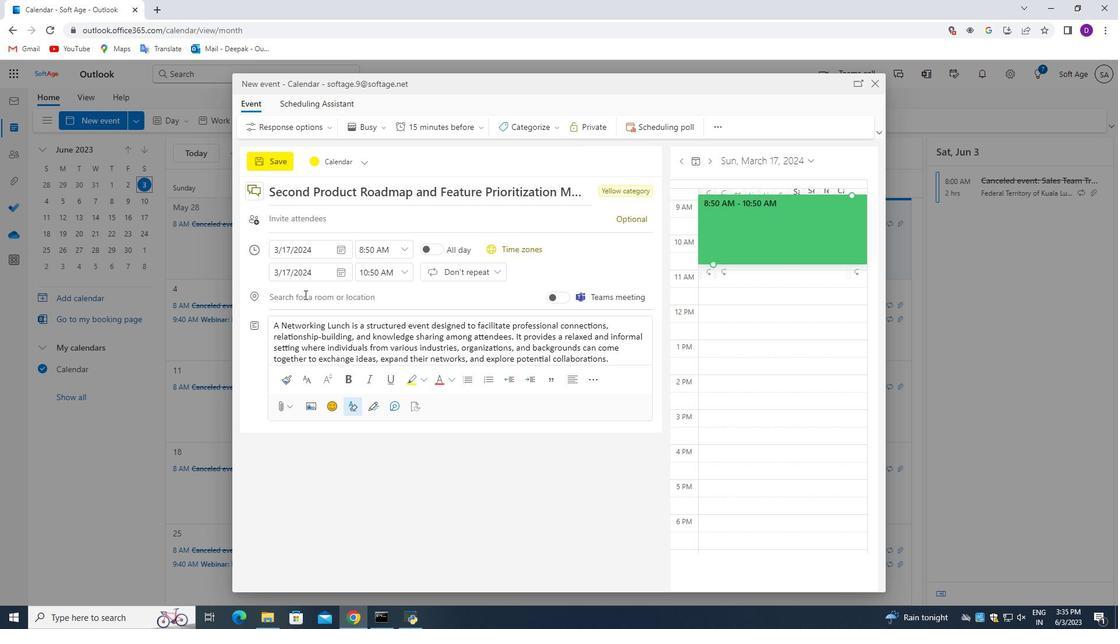 
Action: Key pressed 123<Key.space><Key.shift>Leidseplein,<Key.space><Key.shift_r>Amsterdam,<Key.space><Key.shift>Netherlands
Screenshot: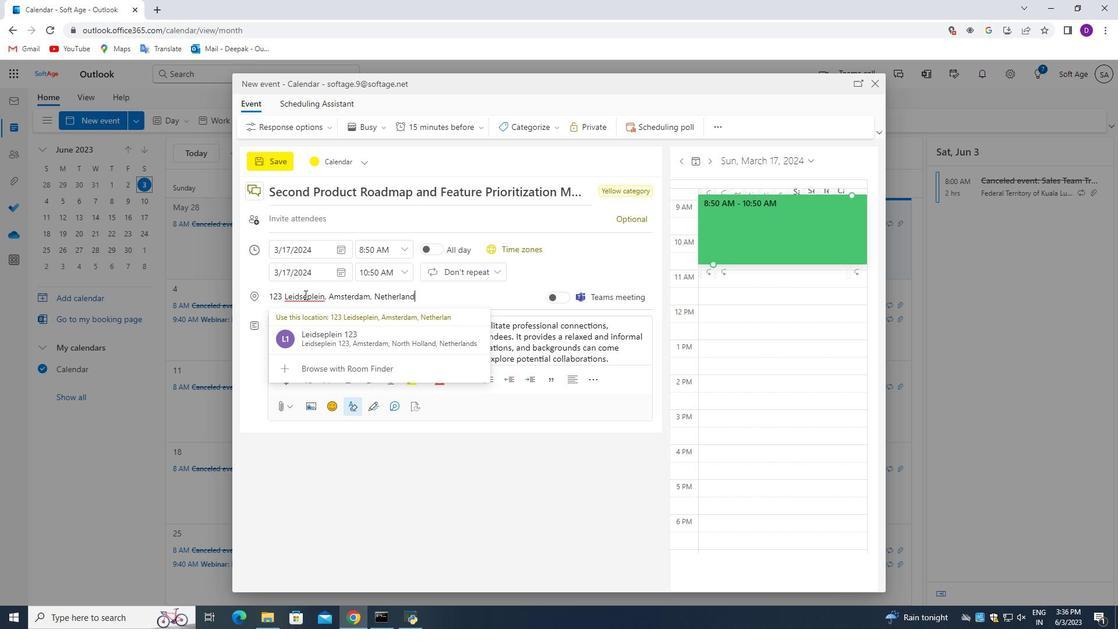 
Action: Mouse moved to (493, 483)
Screenshot: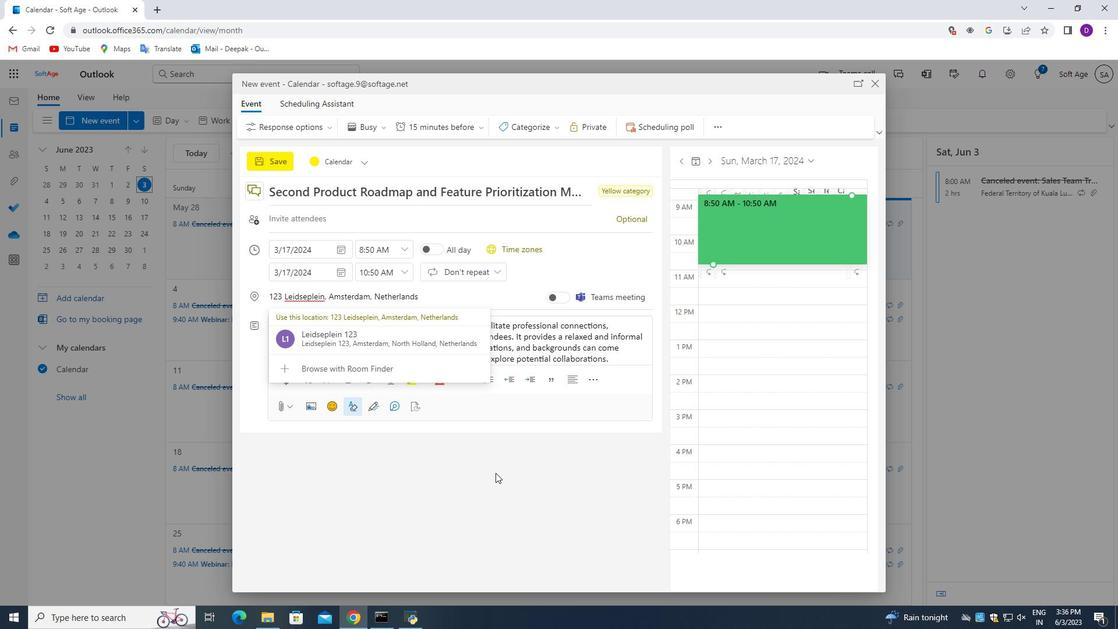 
Action: Mouse pressed left at (493, 483)
Screenshot: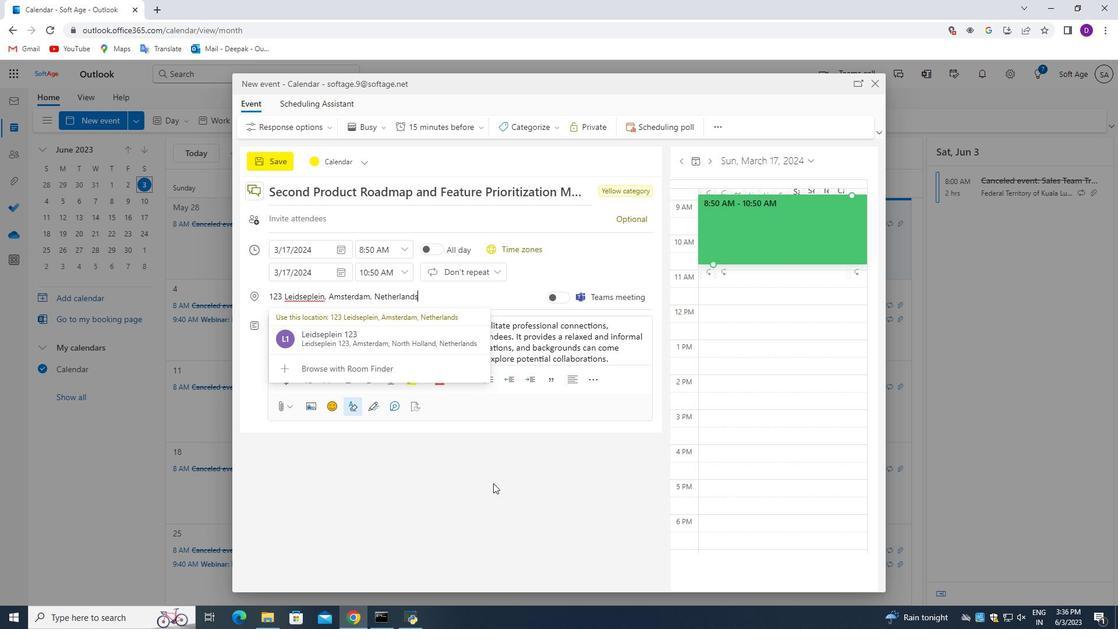 
Action: Mouse moved to (325, 214)
Screenshot: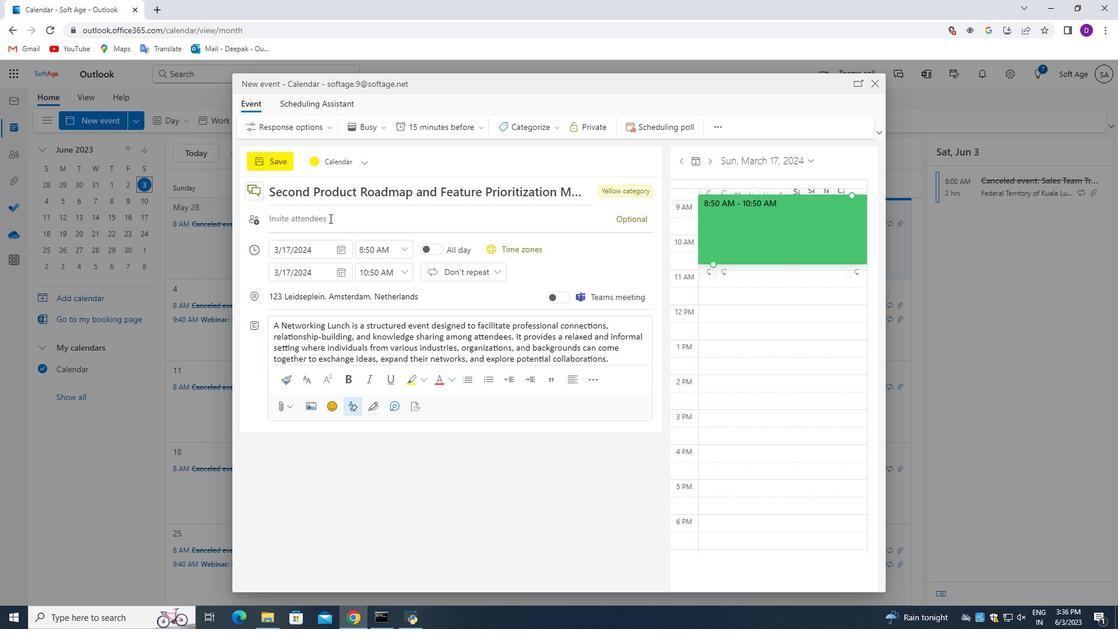 
Action: Mouse pressed left at (325, 214)
Screenshot: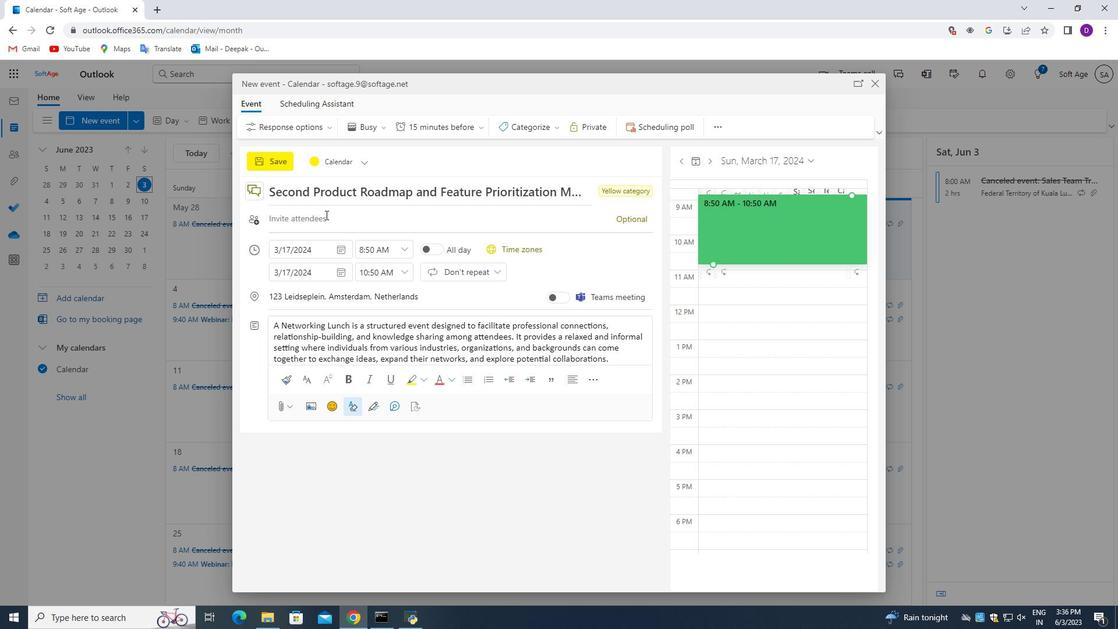 
Action: Key pressed softage.7<Key.shift>@softage.net<Key.enter>
Screenshot: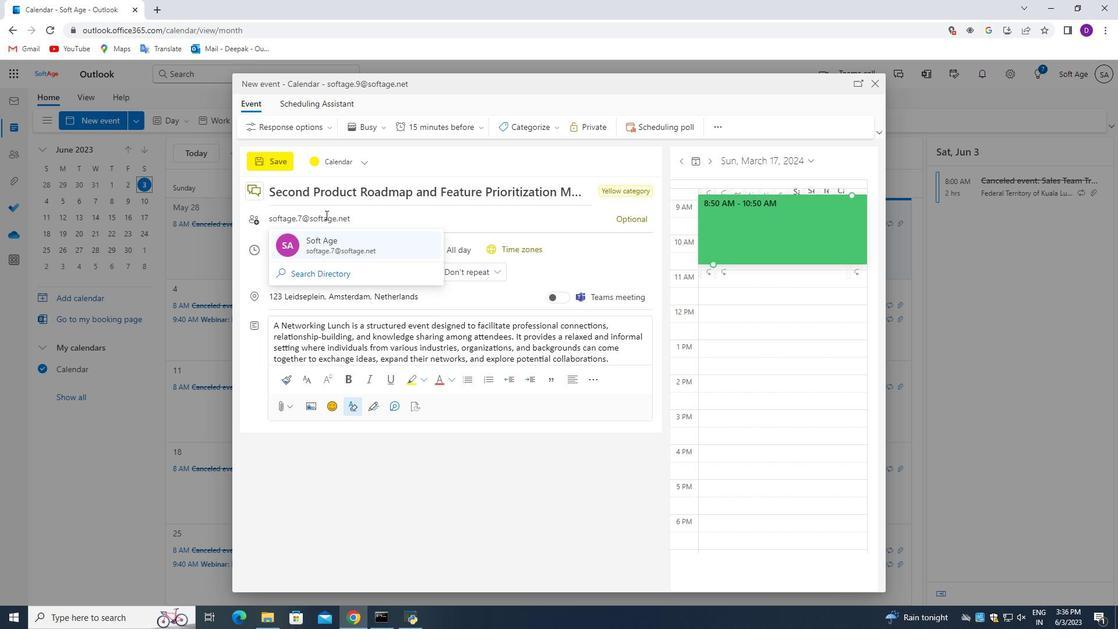 
Action: Mouse moved to (623, 222)
Screenshot: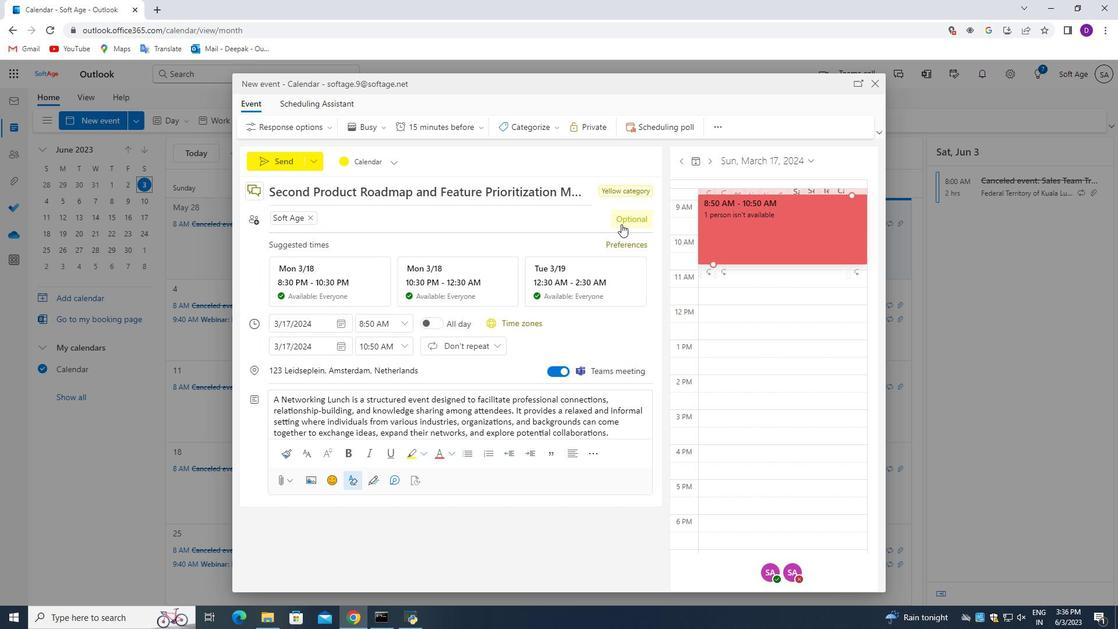 
Action: Mouse pressed left at (623, 222)
Screenshot: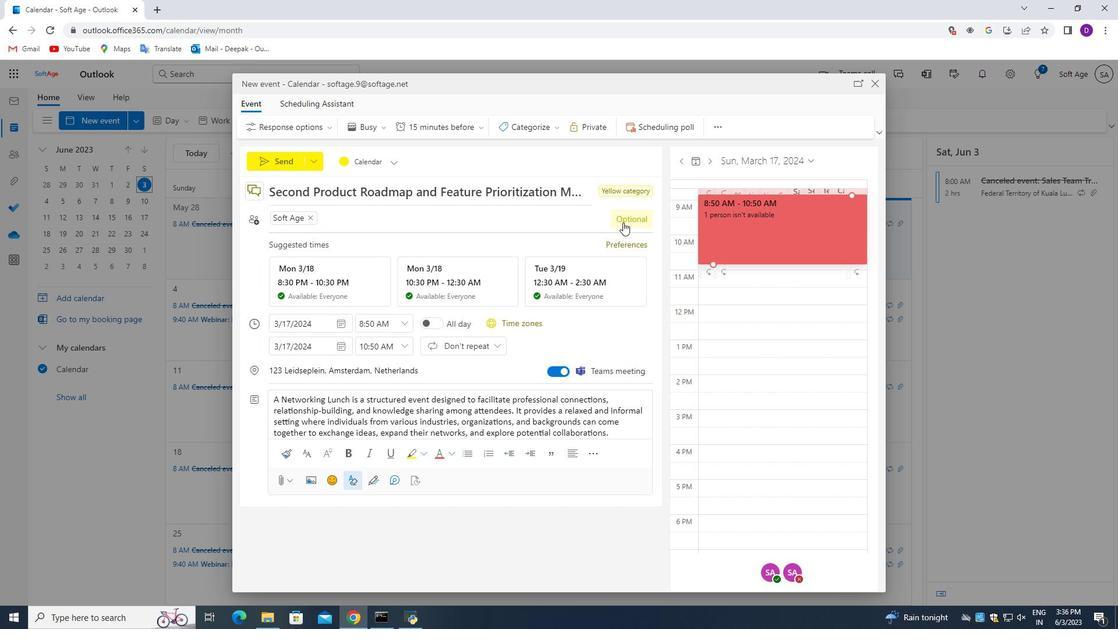 
Action: Mouse moved to (379, 224)
Screenshot: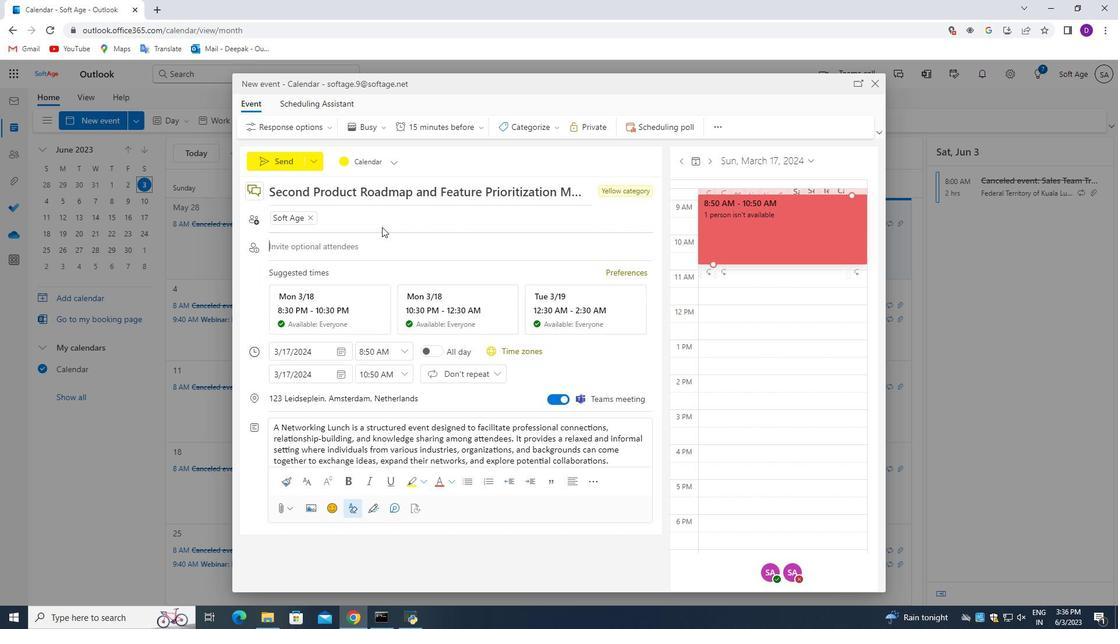 
Action: Key pressed softage.1<Key.shift>@softage.net<Key.enter>
Screenshot: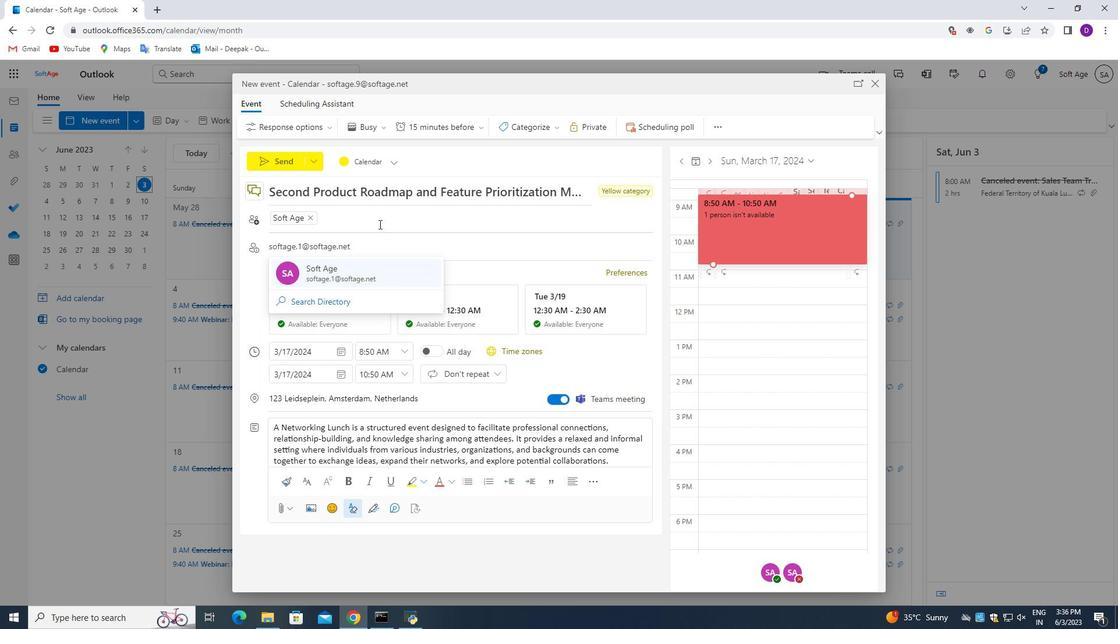 
Action: Mouse moved to (462, 131)
Screenshot: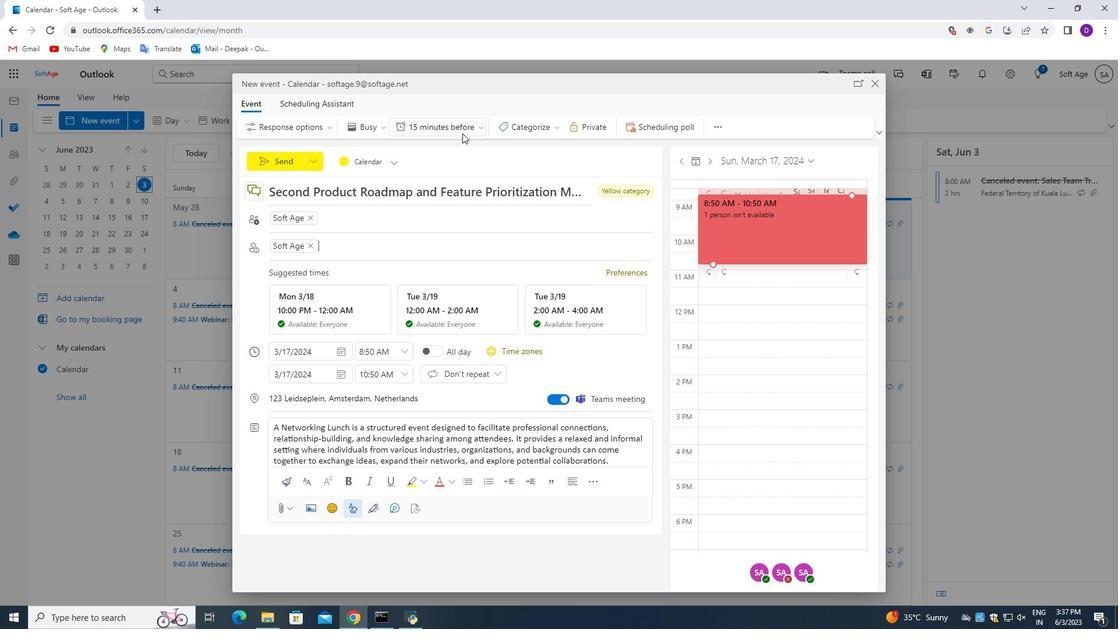 
Action: Mouse pressed left at (462, 131)
Screenshot: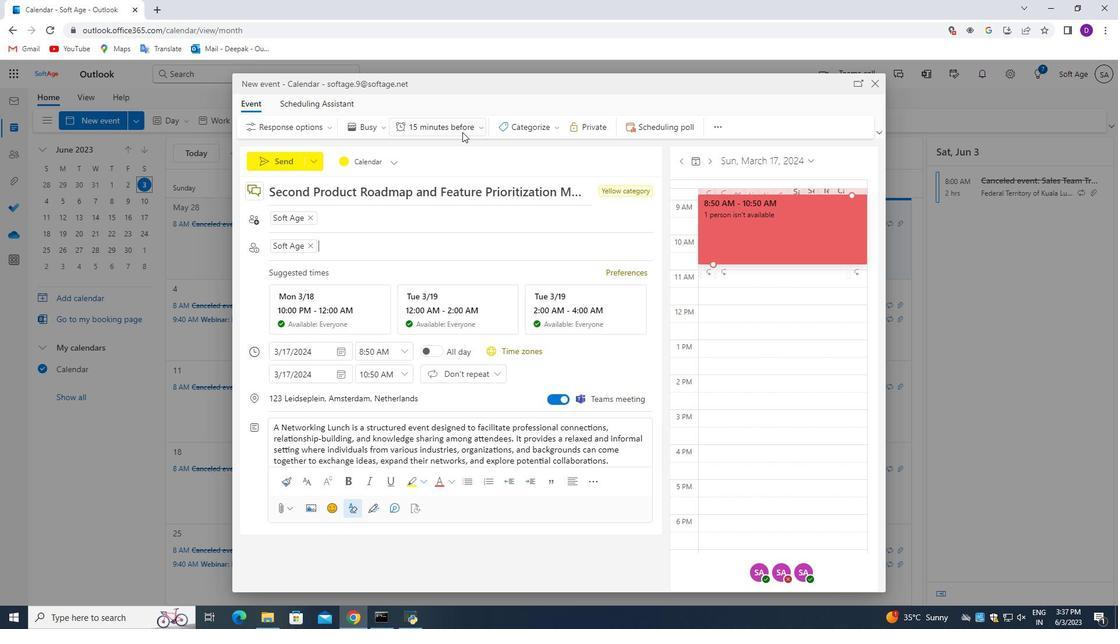 
Action: Mouse moved to (447, 193)
Screenshot: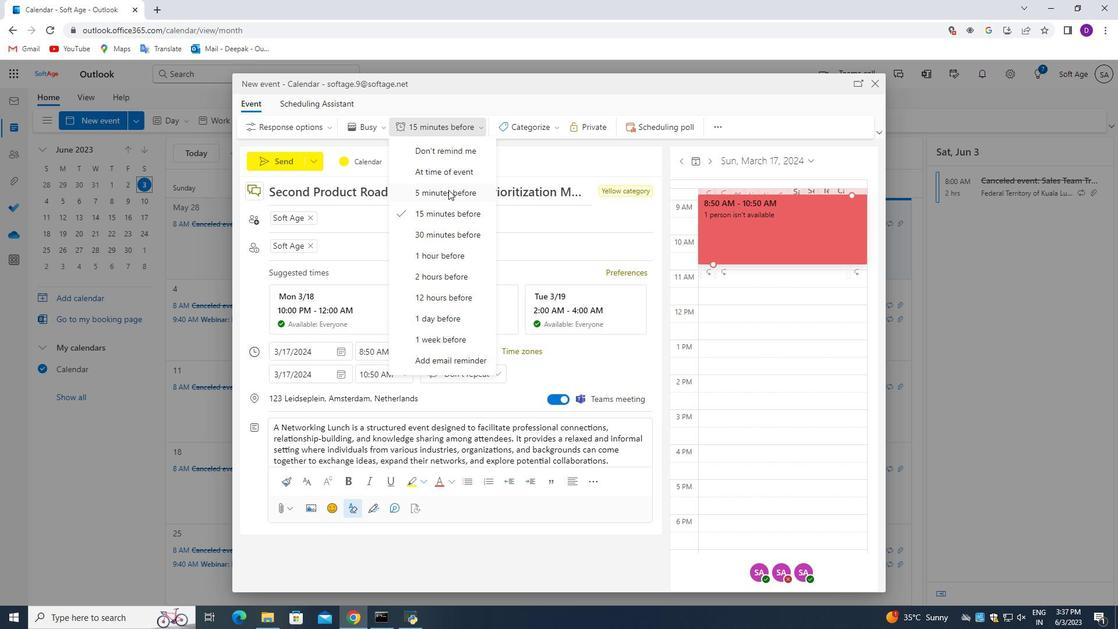 
Action: Mouse pressed left at (447, 193)
Screenshot: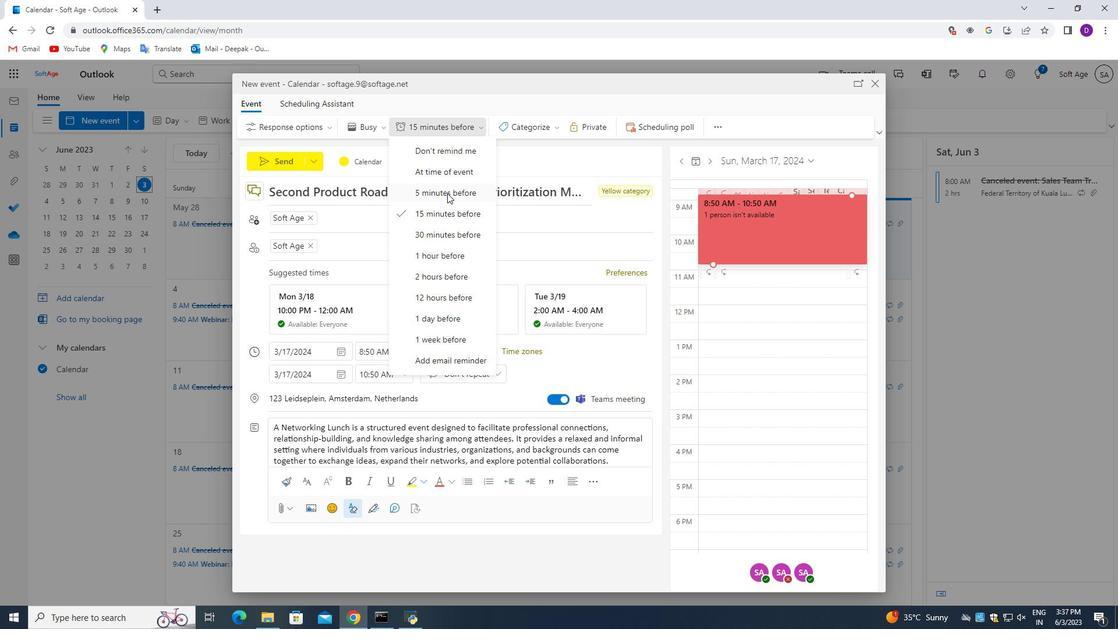 
Action: Mouse moved to (481, 388)
Screenshot: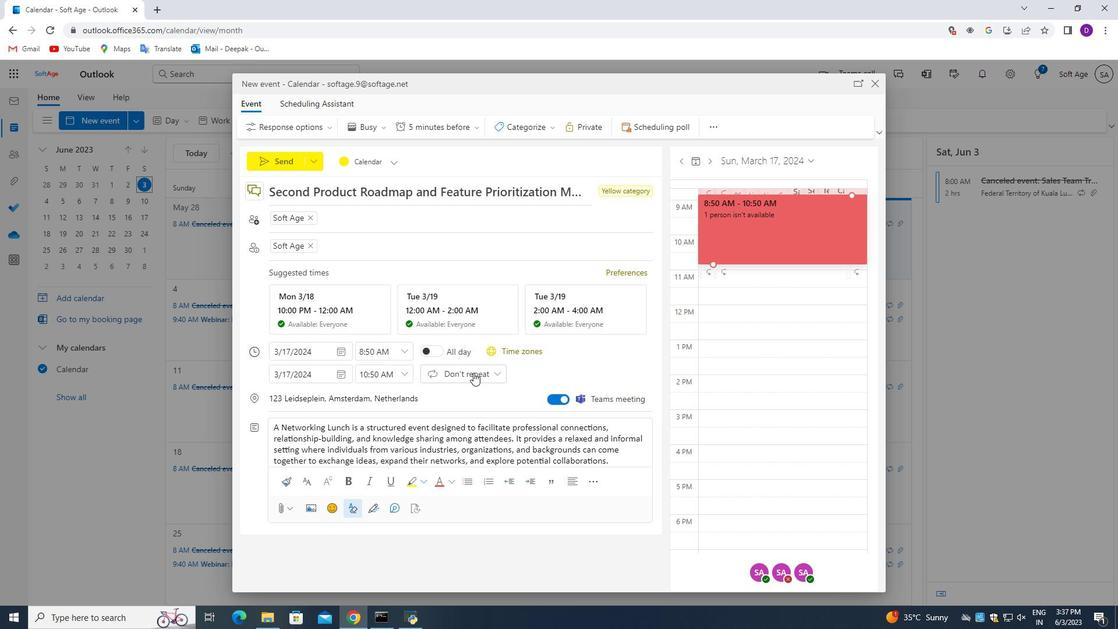 
Action: Mouse scrolled (481, 387) with delta (0, 0)
Screenshot: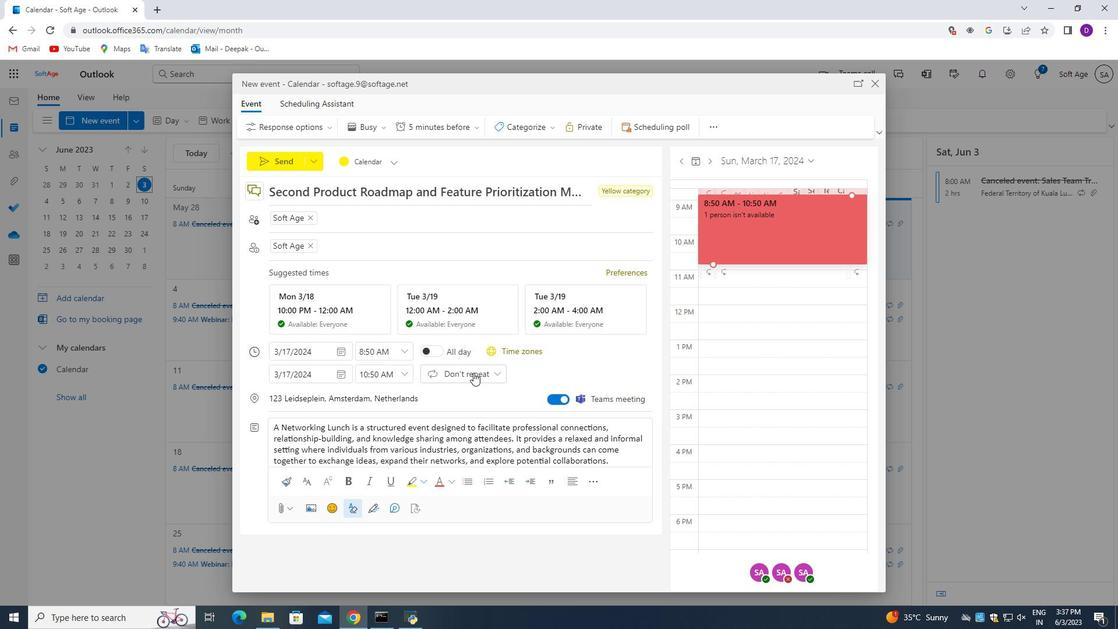 
Action: Mouse moved to (482, 400)
Screenshot: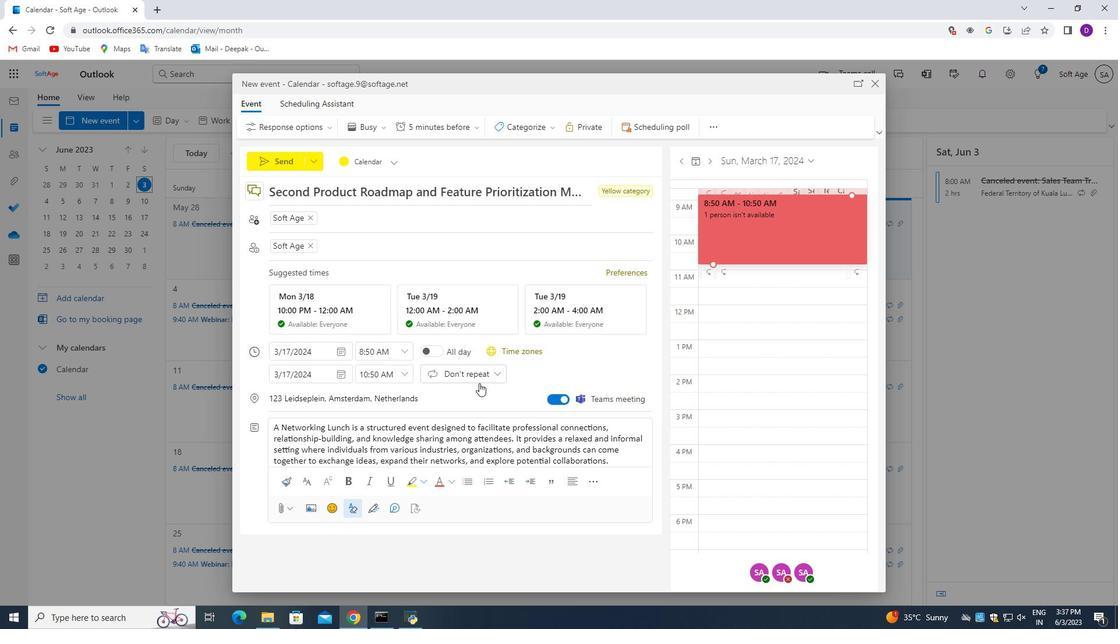 
Action: Mouse scrolled (482, 399) with delta (0, 0)
Screenshot: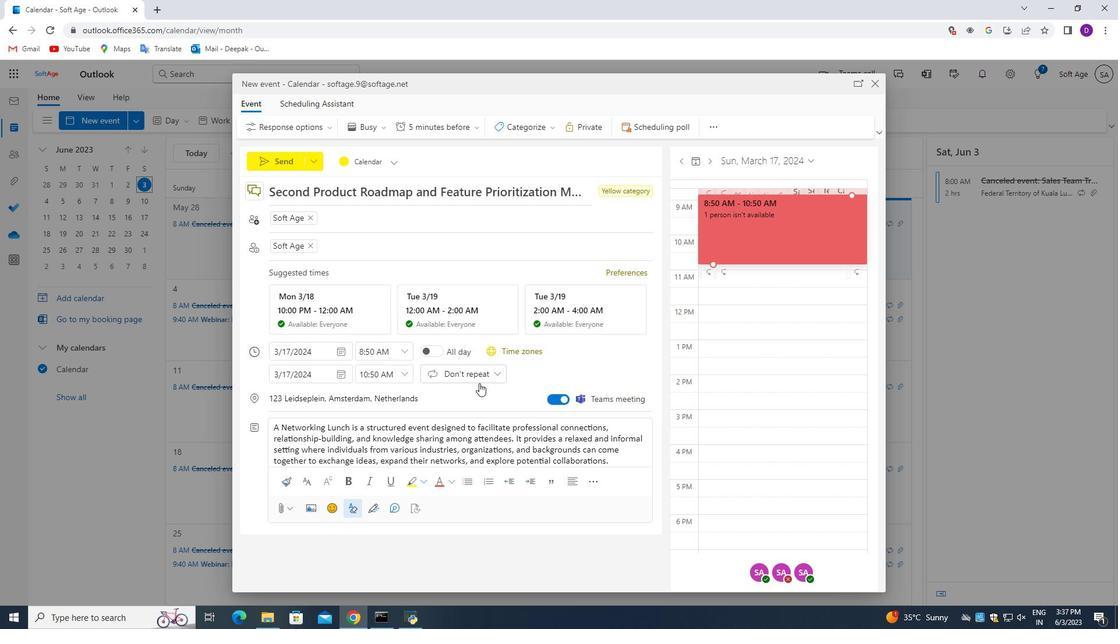 
Action: Mouse moved to (484, 412)
Screenshot: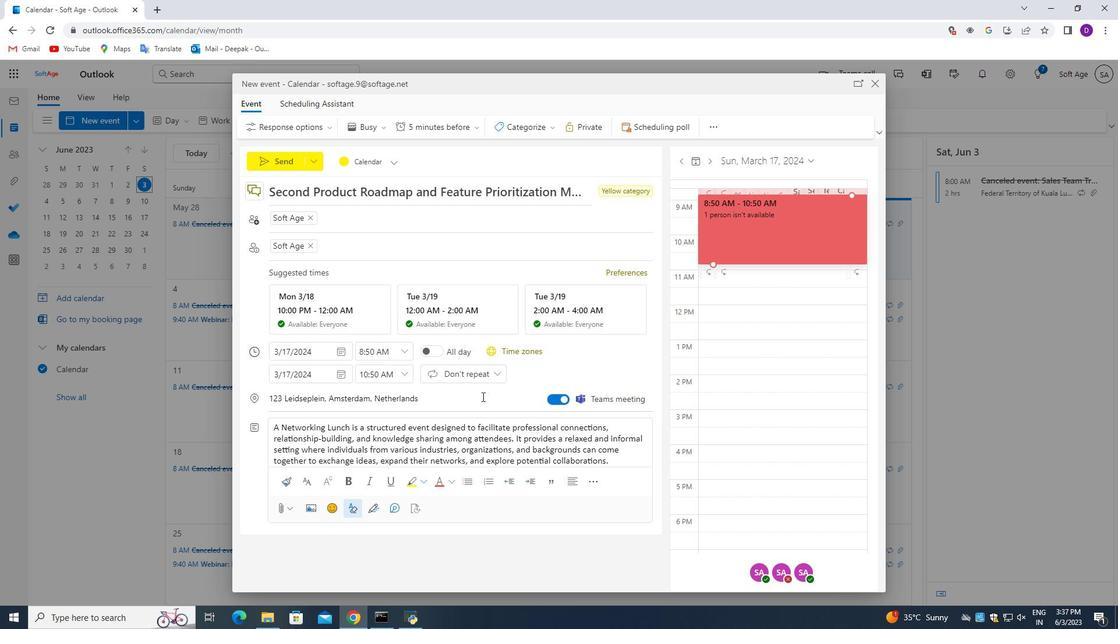
Action: Mouse scrolled (484, 408) with delta (0, 0)
Screenshot: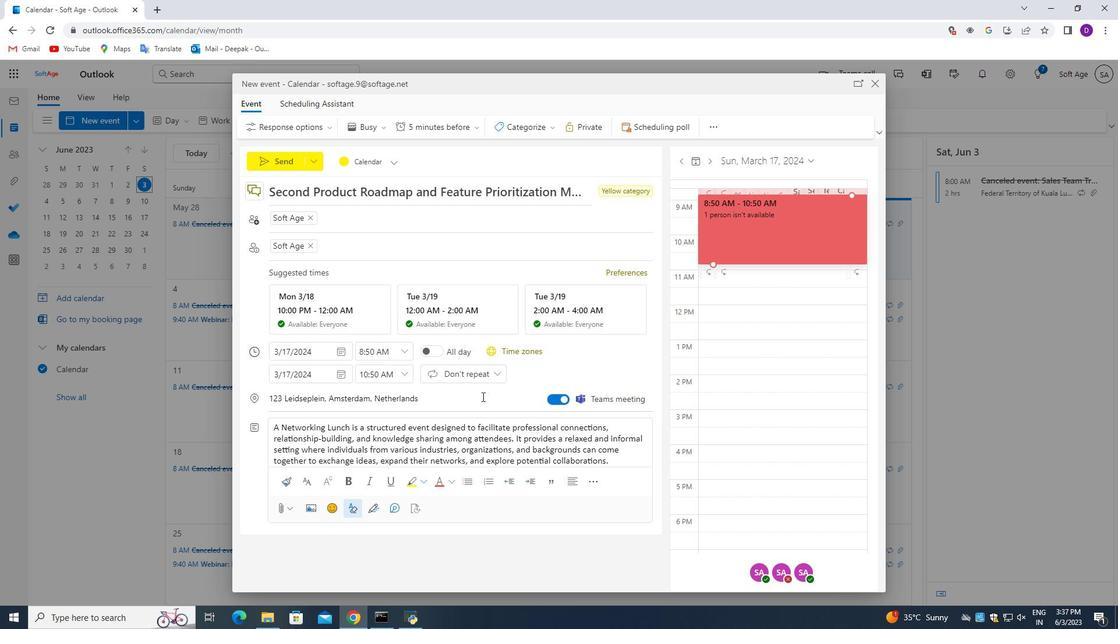 
Action: Mouse moved to (479, 429)
Screenshot: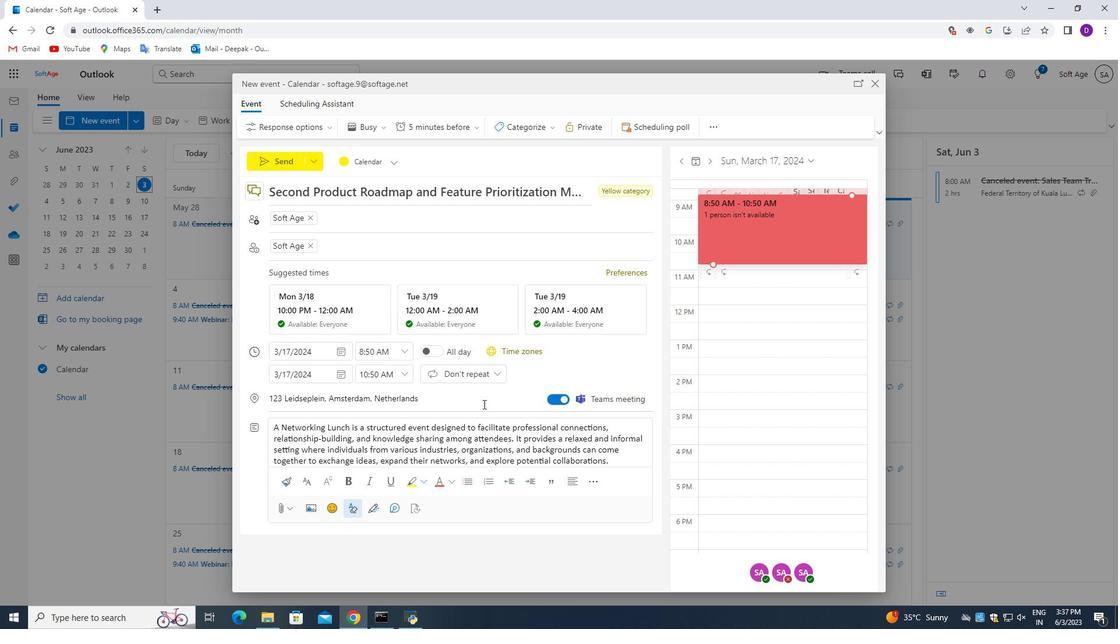 
Action: Mouse scrolled (479, 428) with delta (0, 0)
Screenshot: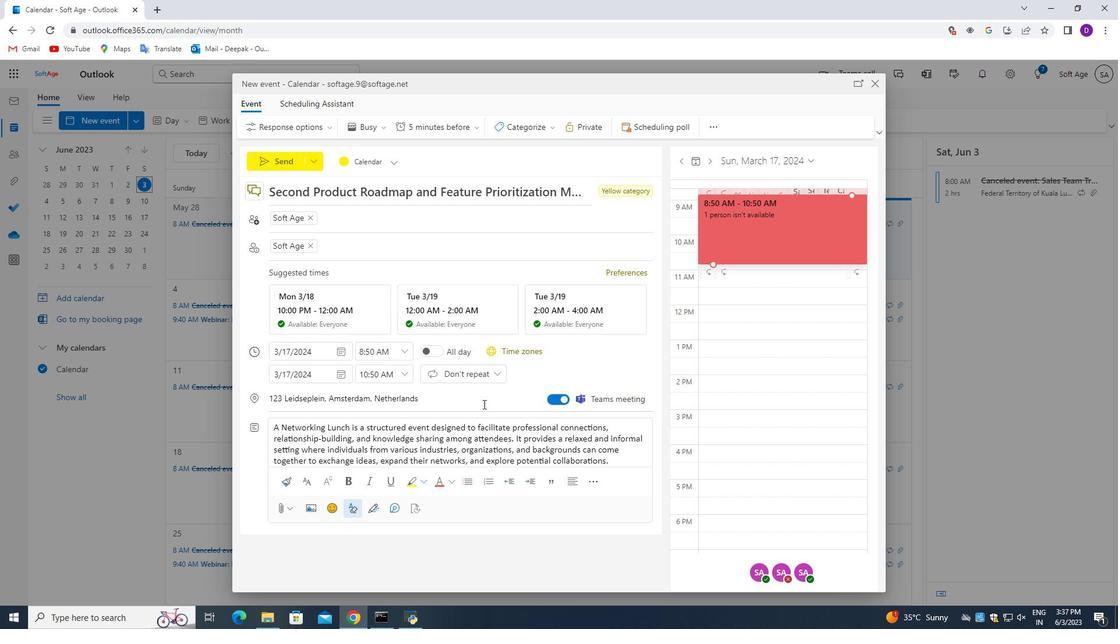 
Action: Mouse moved to (274, 161)
Screenshot: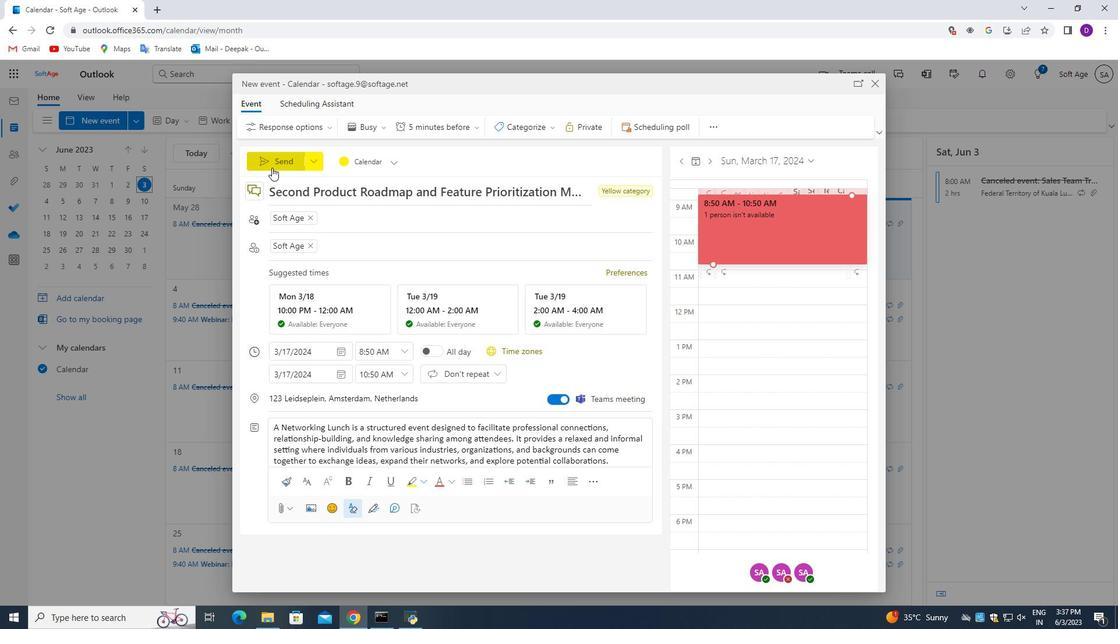 
Action: Mouse pressed left at (274, 161)
Screenshot: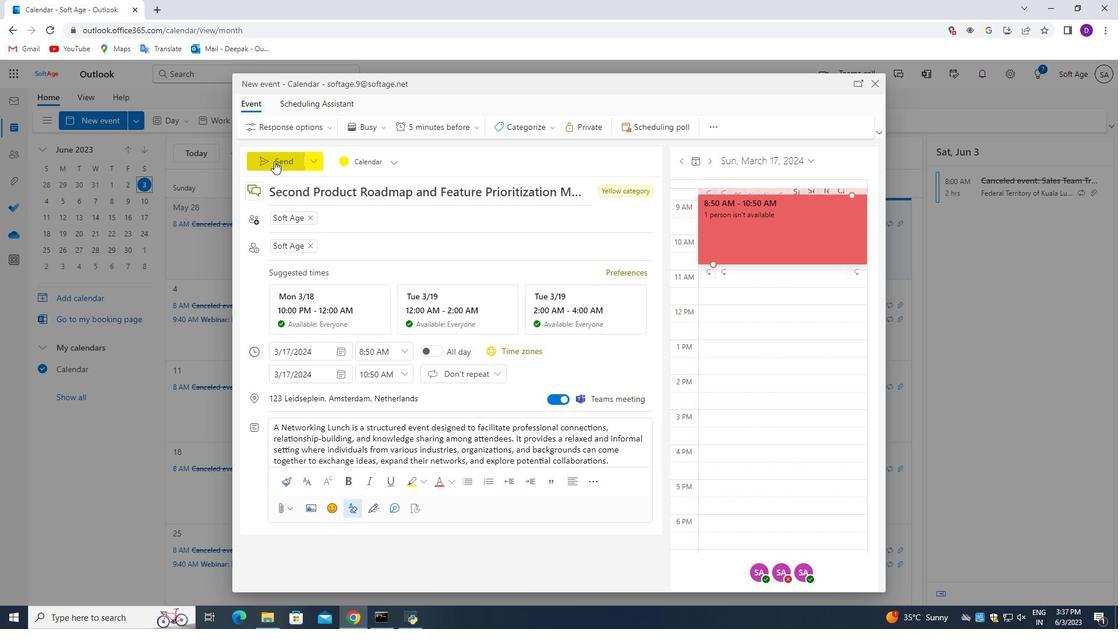 
Action: Mouse moved to (368, 316)
Screenshot: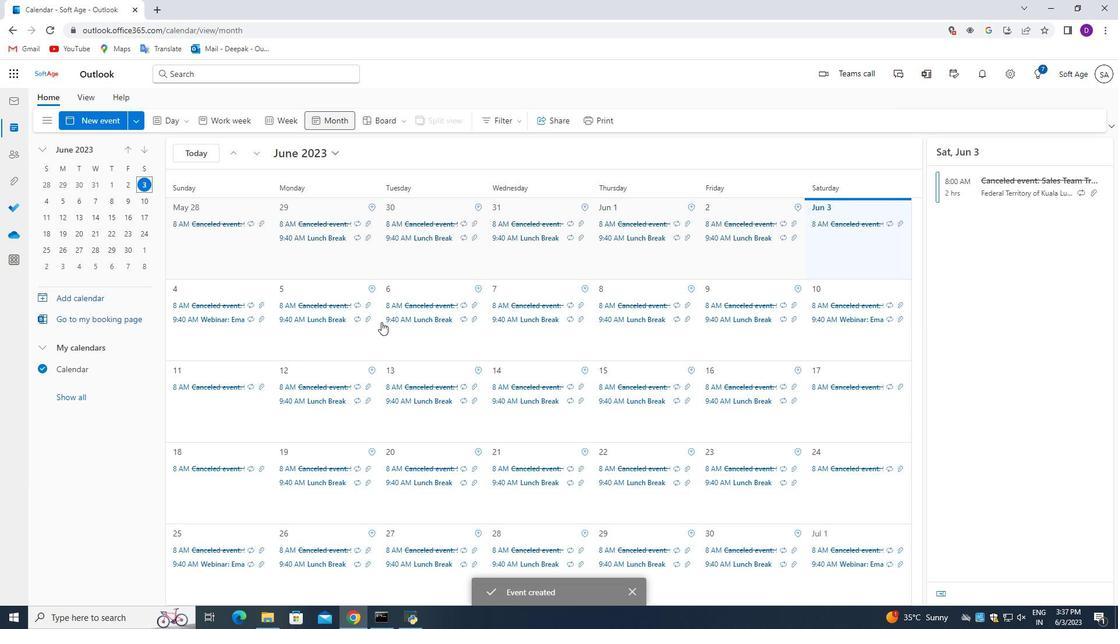 
Action: Mouse scrolled (368, 317) with delta (0, 0)
Screenshot: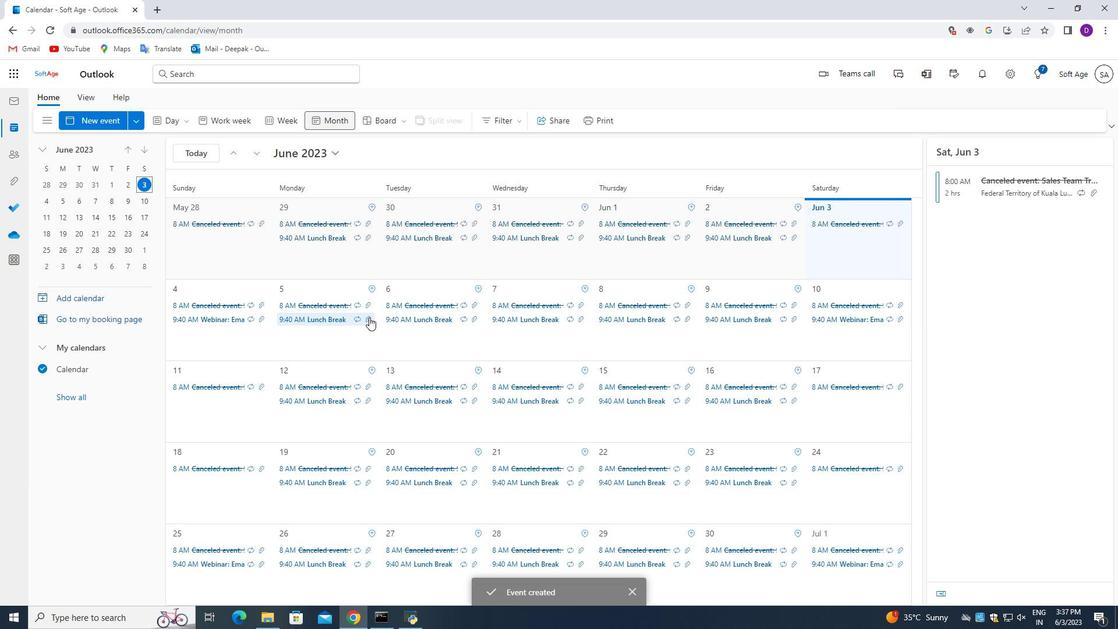
